 Task: Add an event with the title Second Product Enhancement Brainstorming and Innovation Workshop, date '2023/10/23', time 8:30 AM to 10:30 AMand add a description: Throughout the workshop, participants will engage in a series of activities, exercises, and discussions aimed at developing and refining their communication skills. These activities will be designed to be interactive, allowing participants to practice new techniques, receive feedback, and collaborate with their team members., put the event into Orange category . Add location for the event as: 321 Cairo Citadel, Cairo, Egypt, logged in from the account softage.10@softage.netand send the event invitation to softage.1@softage.net and softage.2@softage.net. Set a reminder for the event 1 hour before
Action: Mouse moved to (101, 133)
Screenshot: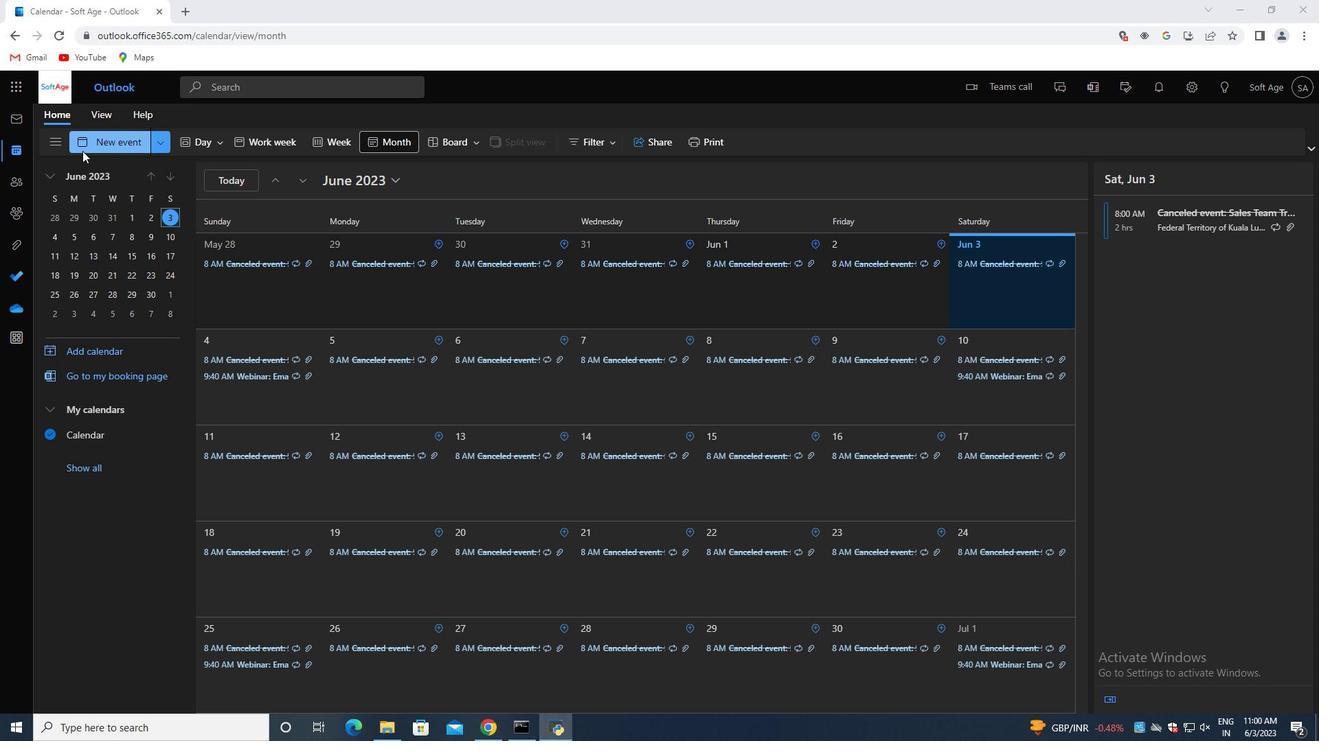 
Action: Mouse pressed left at (101, 133)
Screenshot: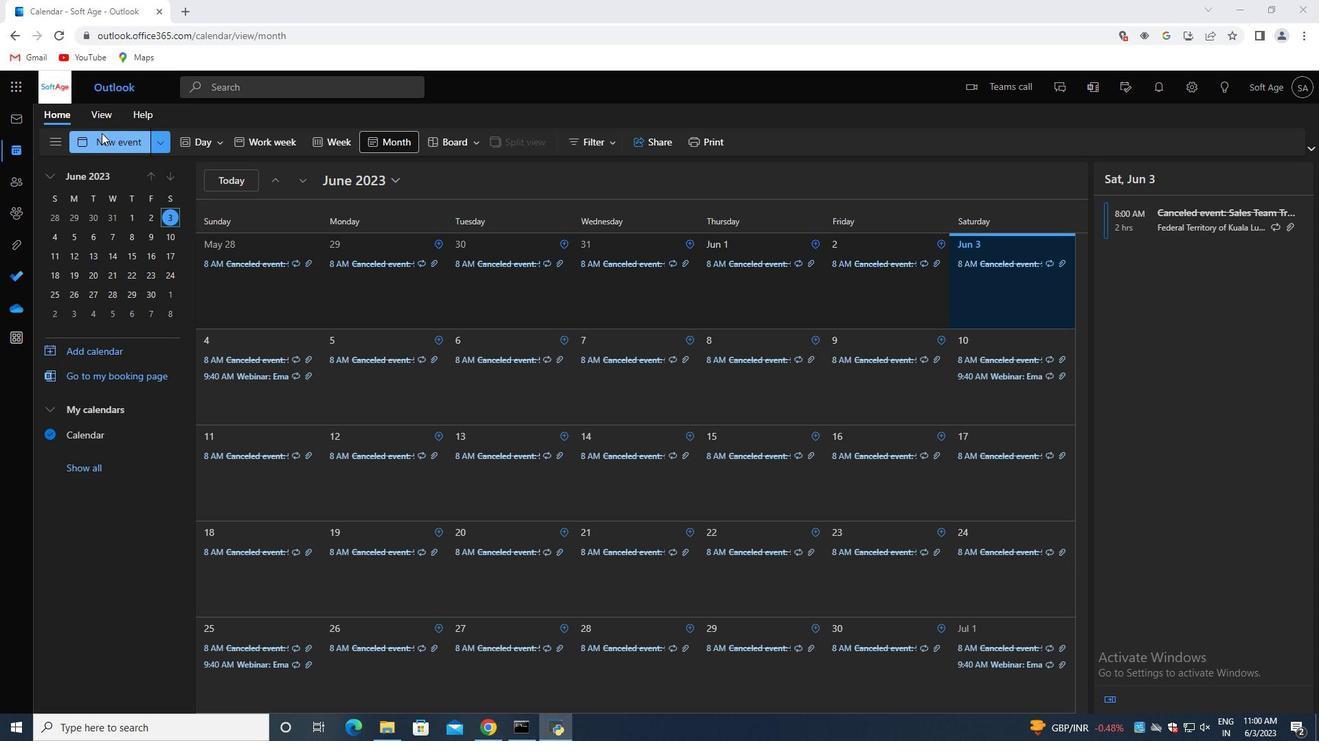 
Action: Mouse moved to (374, 228)
Screenshot: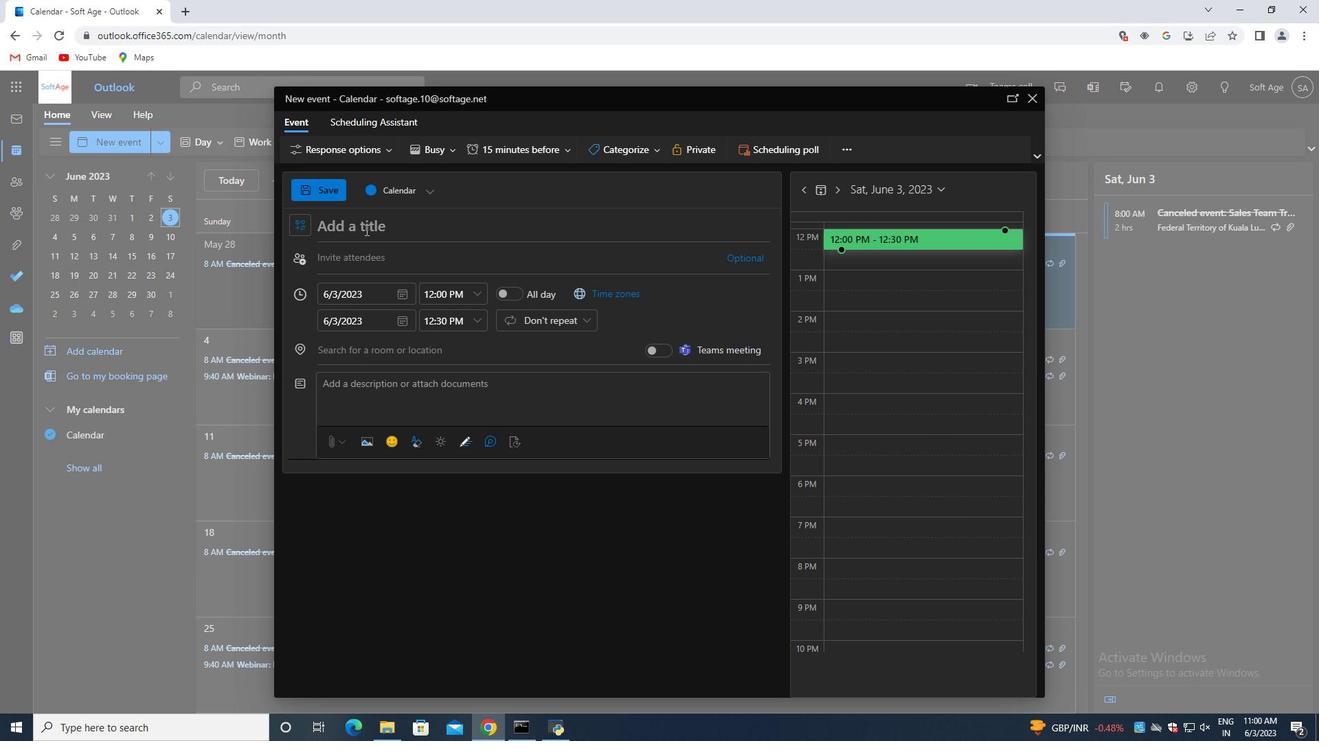 
Action: Mouse pressed left at (374, 228)
Screenshot: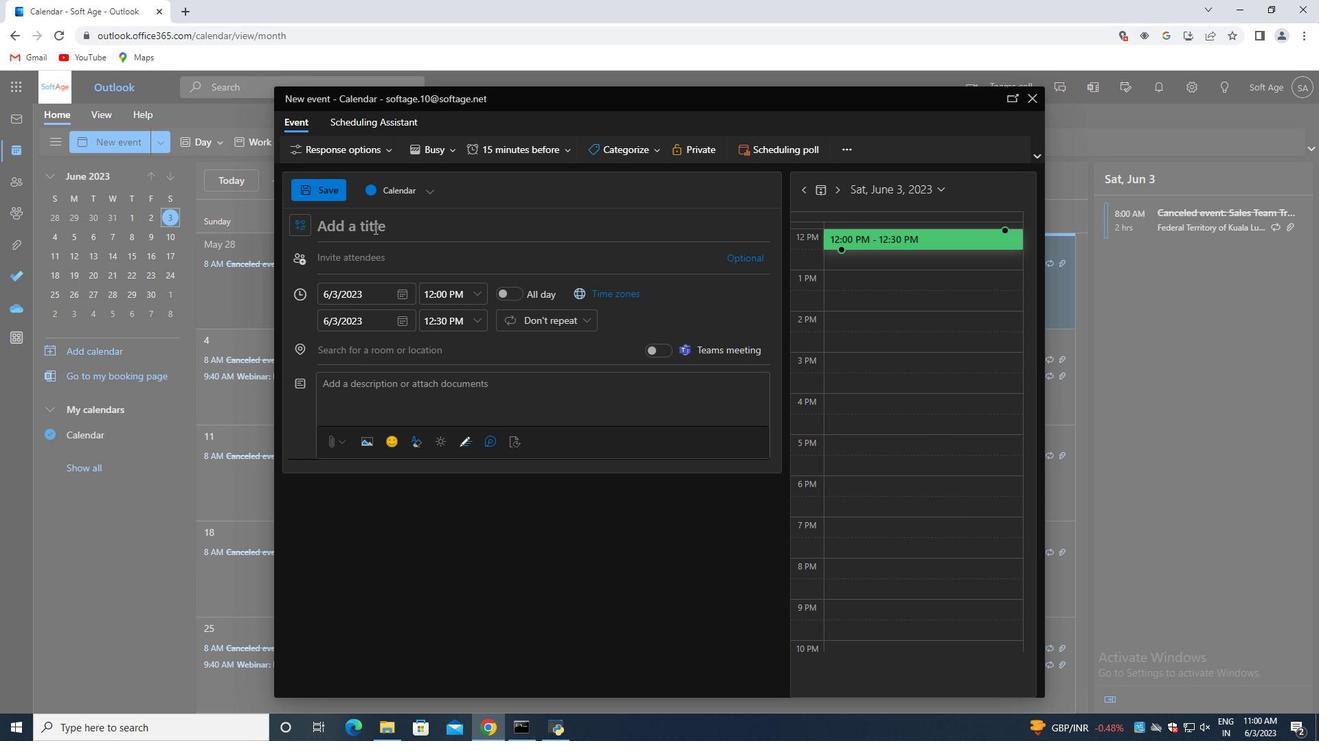 
Action: Key pressed <Key.shift>Second<Key.space><Key.shift>Product<Key.space><Key.shift>Enhancement<Key.space><Key.shift>Brainstor,<Key.backspace>ming<Key.space>and<Key.space><Key.shift>Innovation<Key.space><Key.shift>Workshop
Screenshot: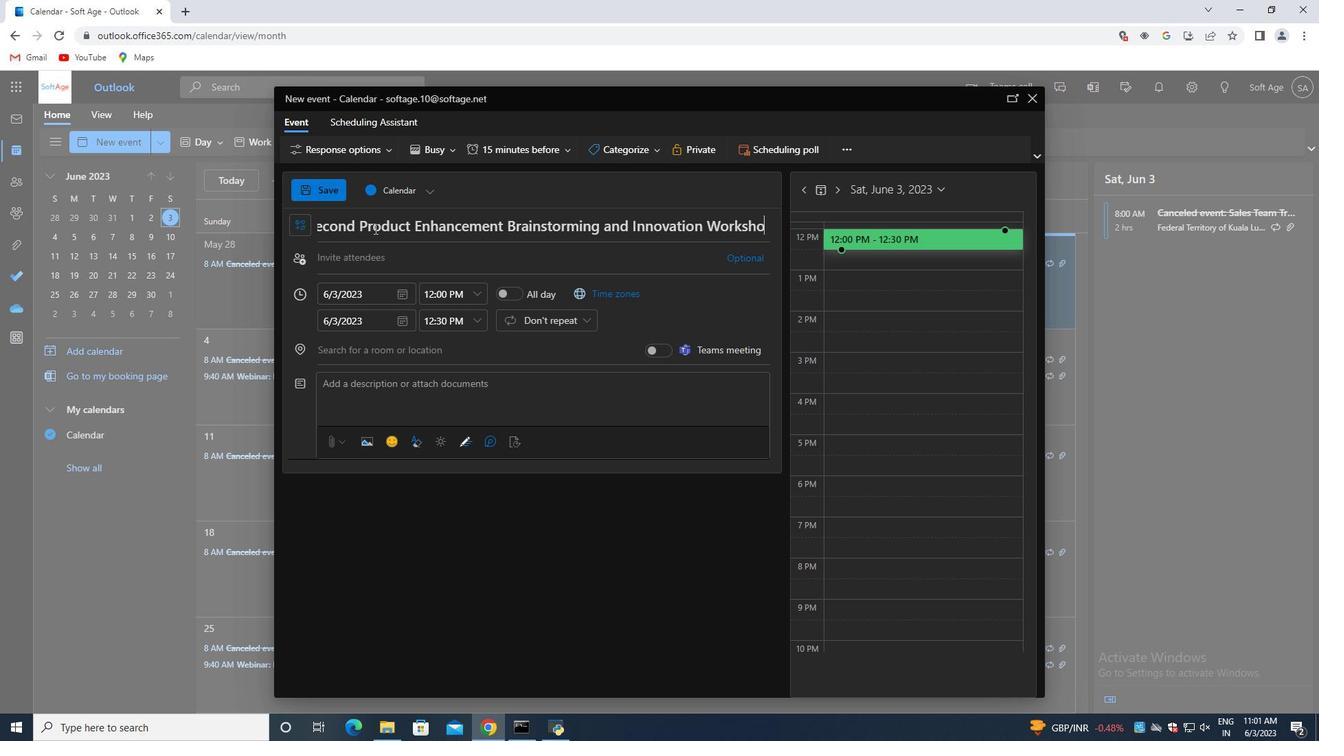 
Action: Mouse moved to (400, 295)
Screenshot: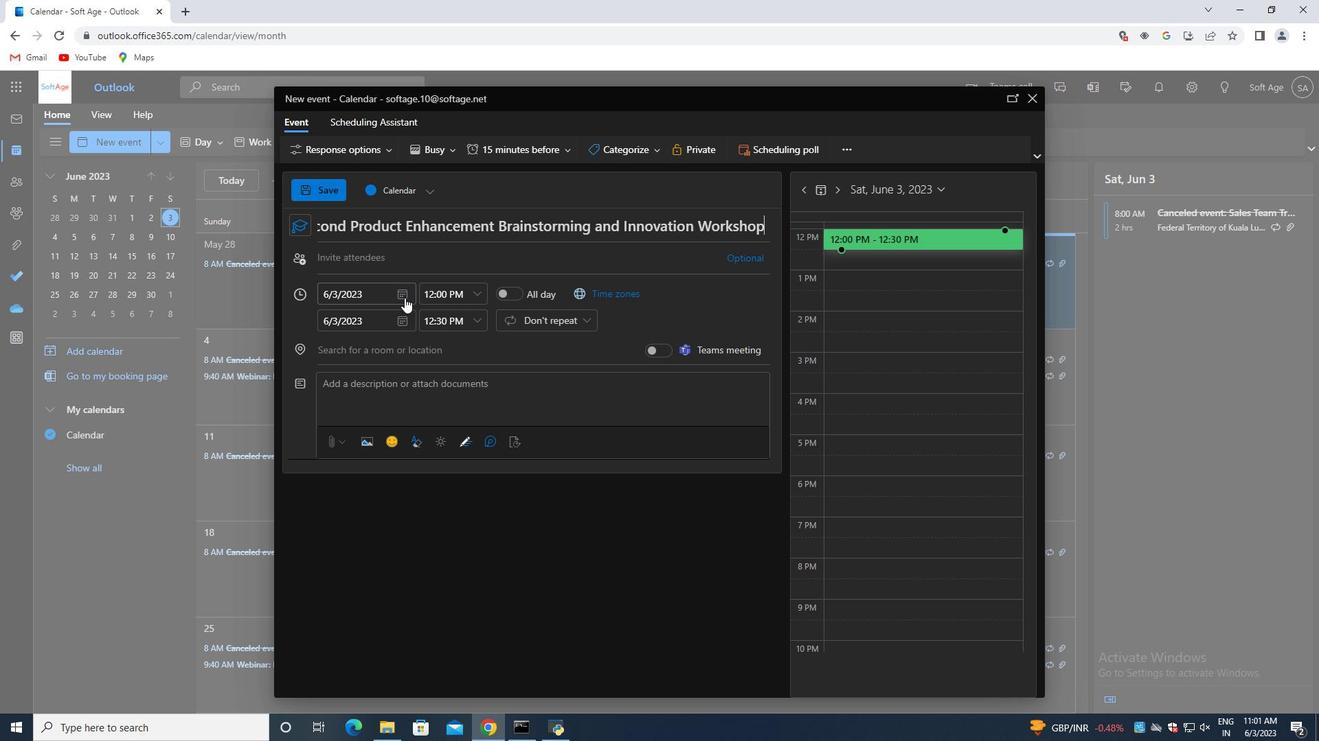 
Action: Mouse pressed left at (400, 295)
Screenshot: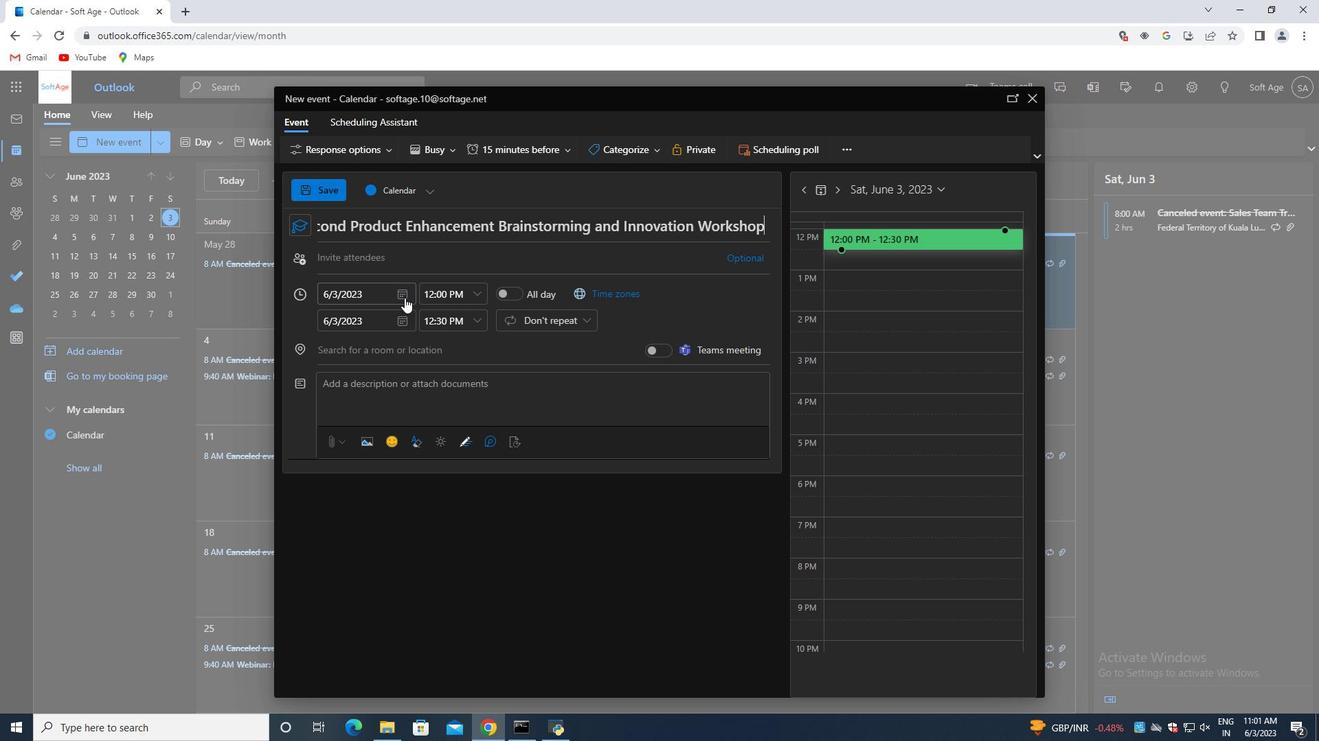 
Action: Mouse moved to (452, 320)
Screenshot: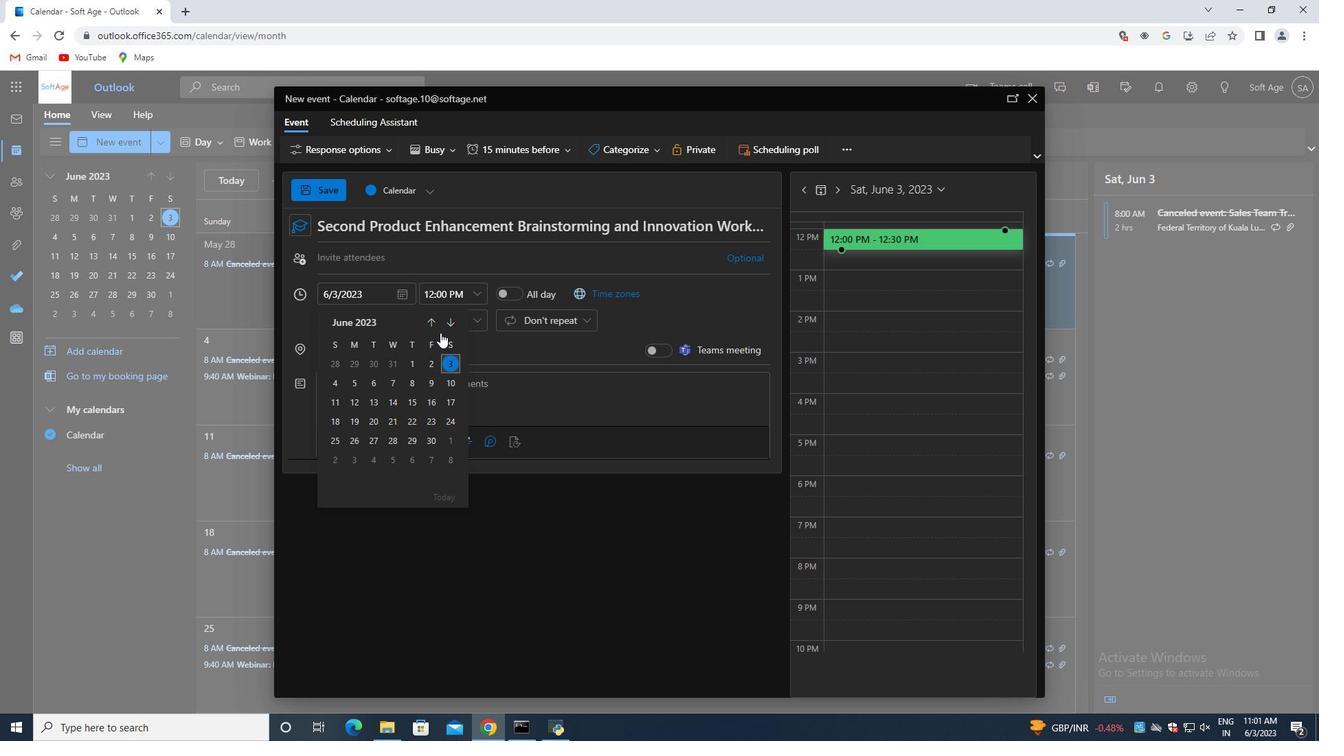 
Action: Mouse pressed left at (452, 320)
Screenshot: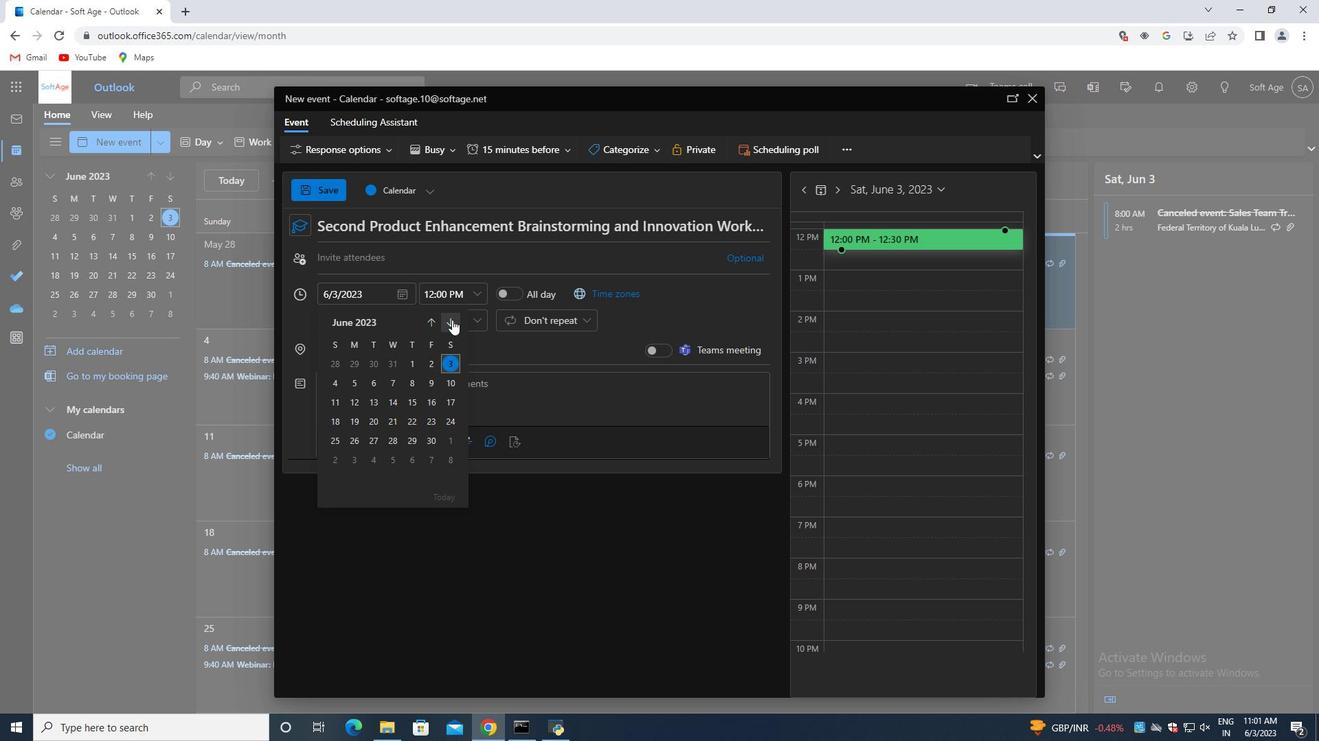 
Action: Mouse pressed left at (452, 320)
Screenshot: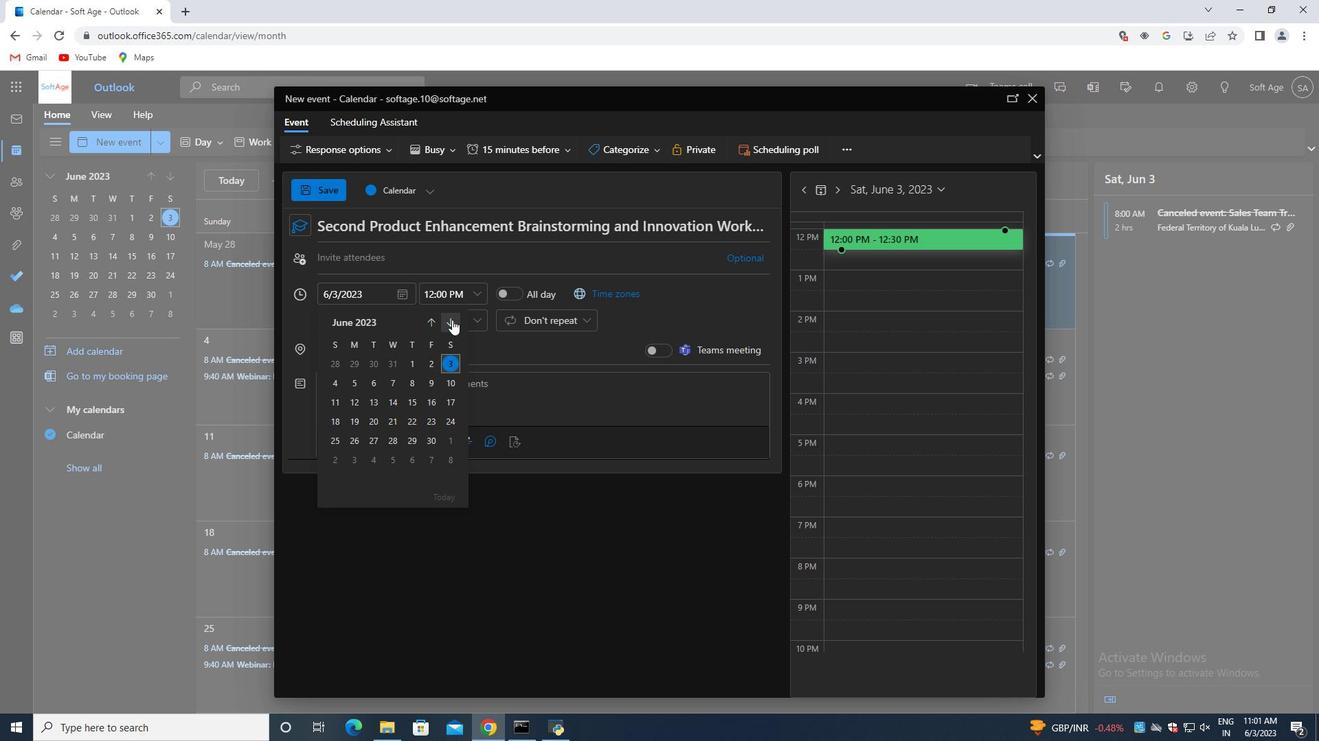 
Action: Mouse pressed left at (452, 320)
Screenshot: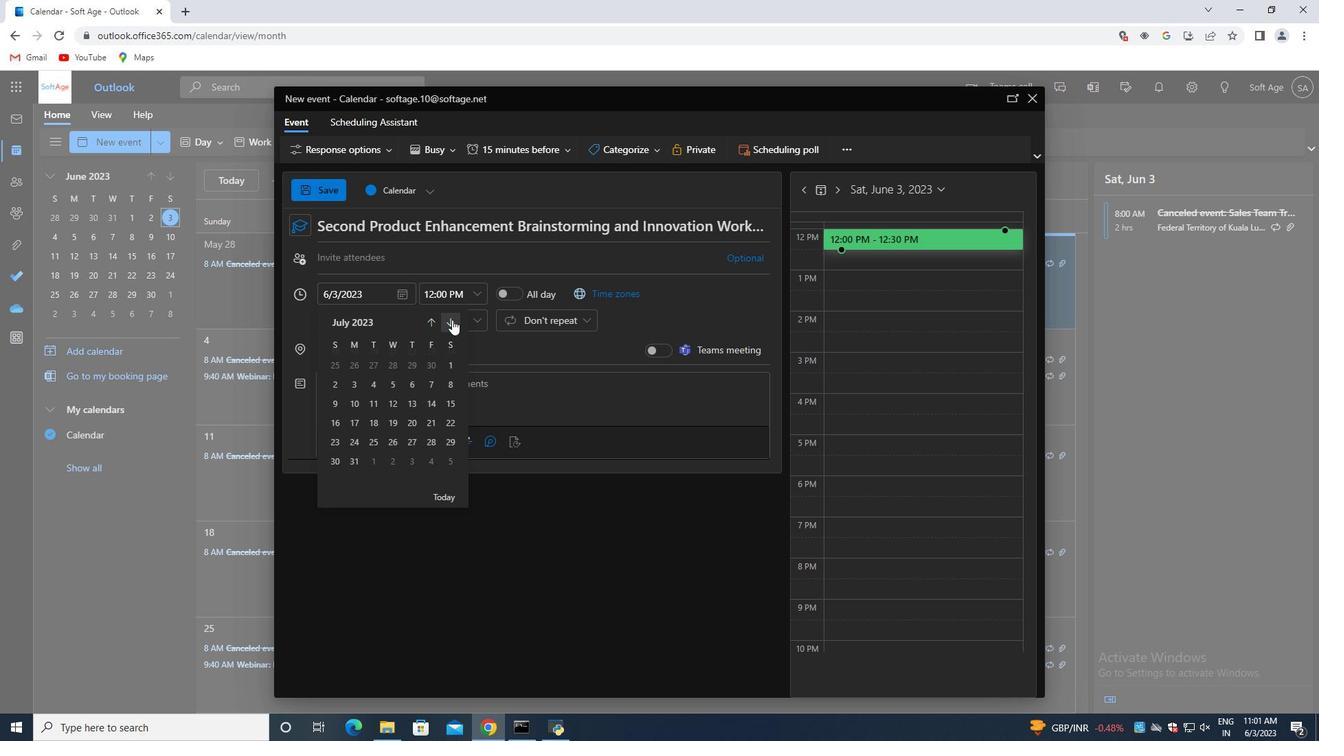 
Action: Mouse pressed left at (452, 320)
Screenshot: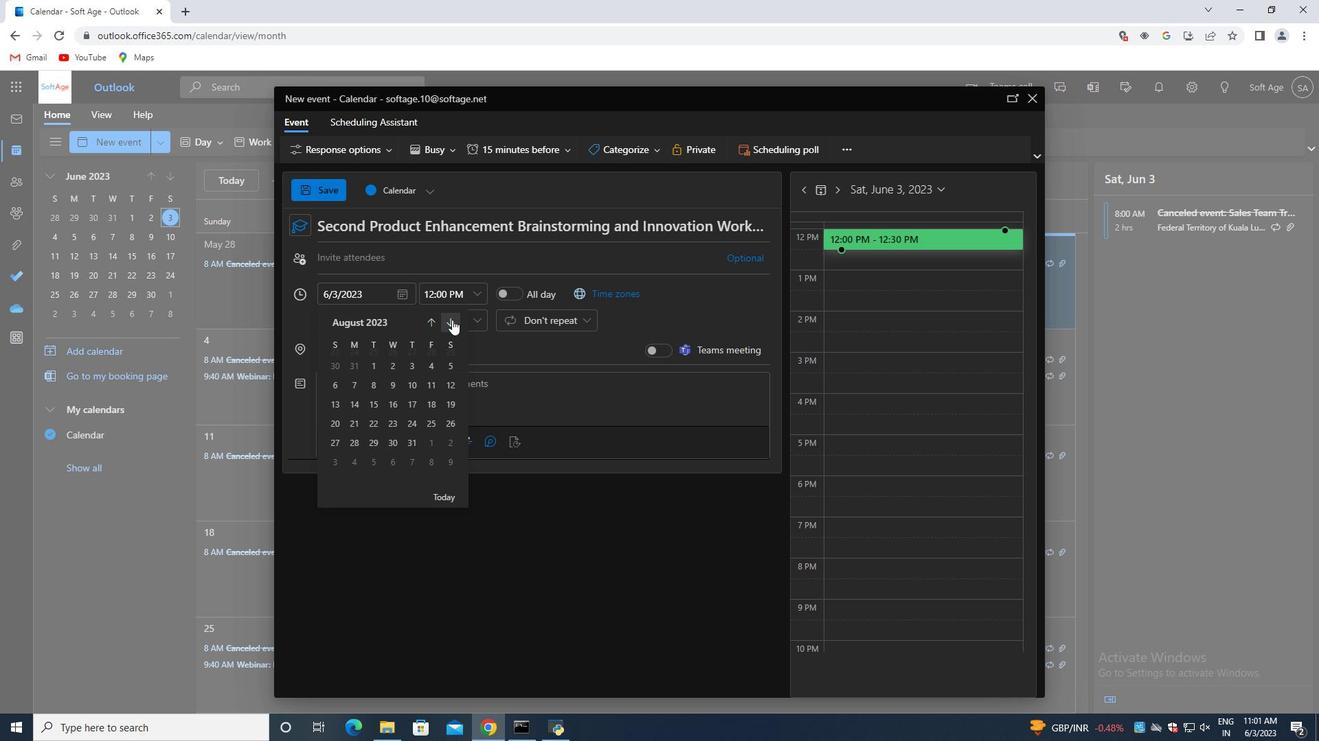 
Action: Mouse pressed left at (452, 320)
Screenshot: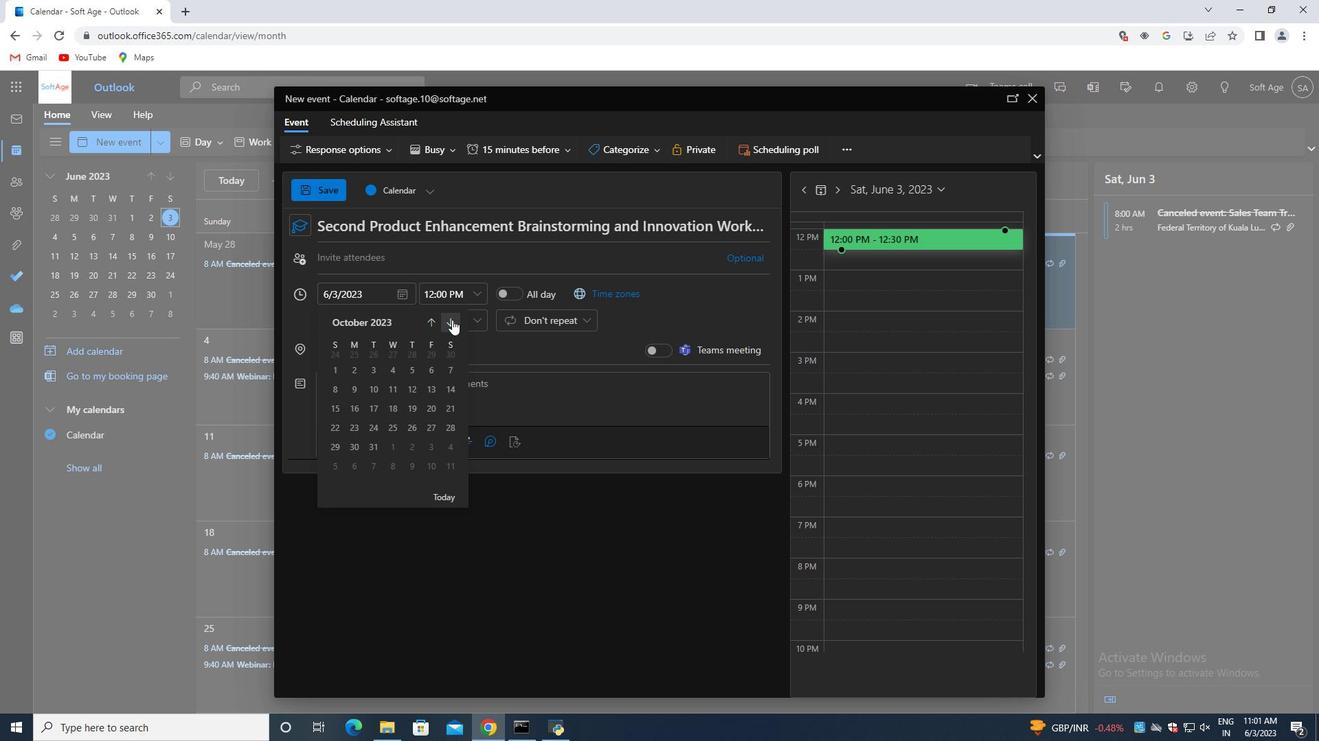 
Action: Mouse moved to (435, 318)
Screenshot: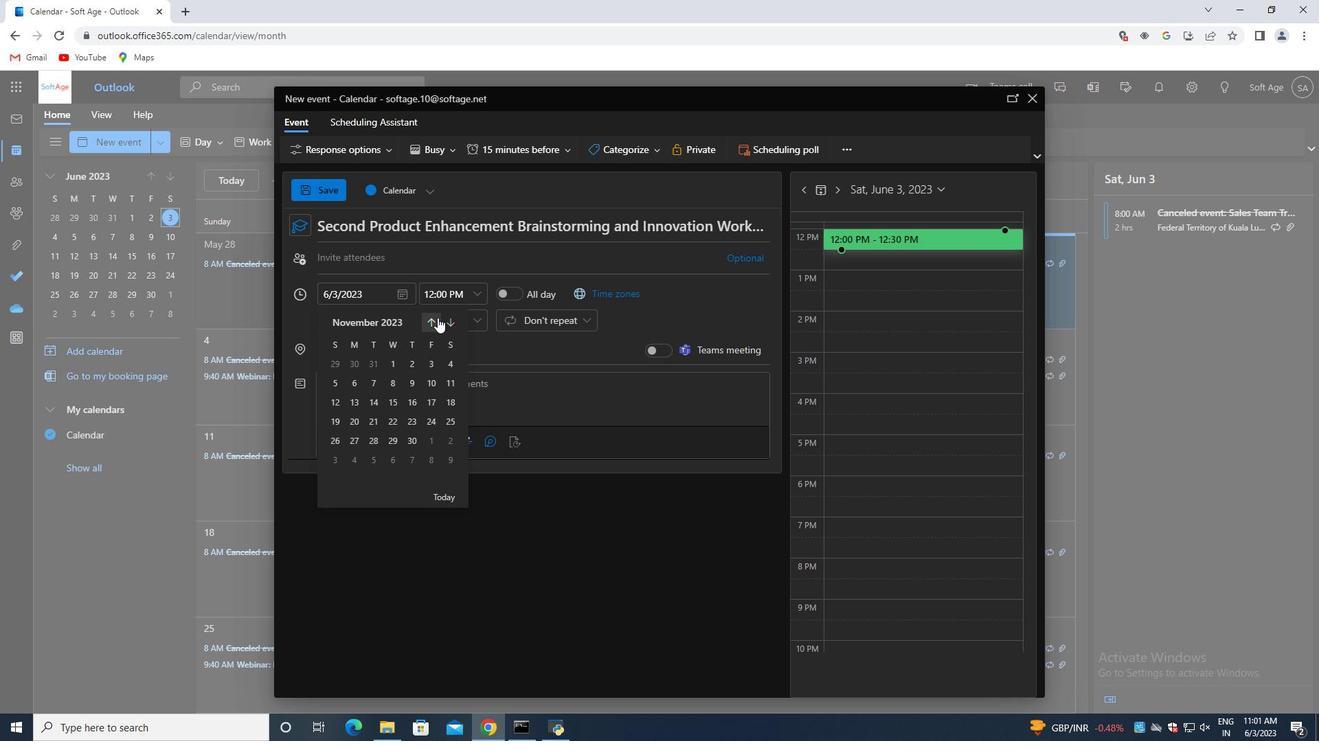 
Action: Mouse pressed left at (435, 318)
Screenshot: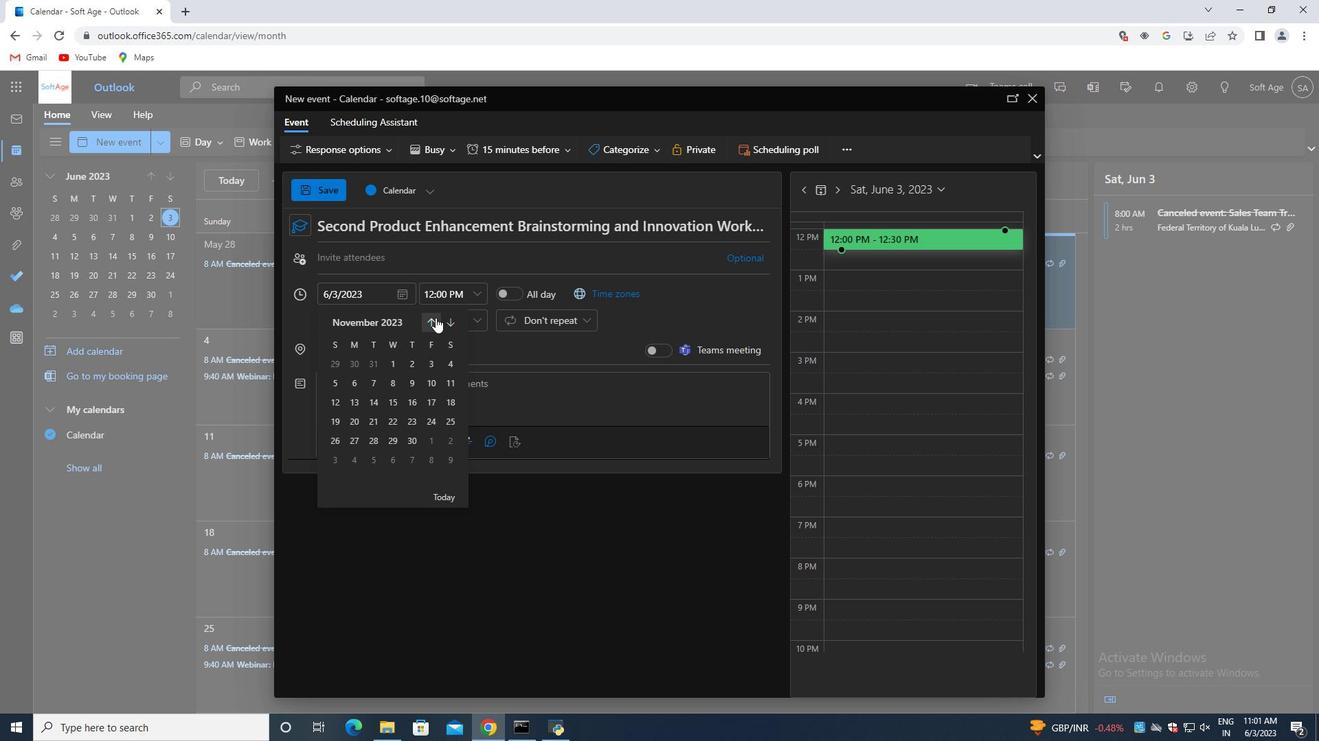 
Action: Mouse moved to (352, 421)
Screenshot: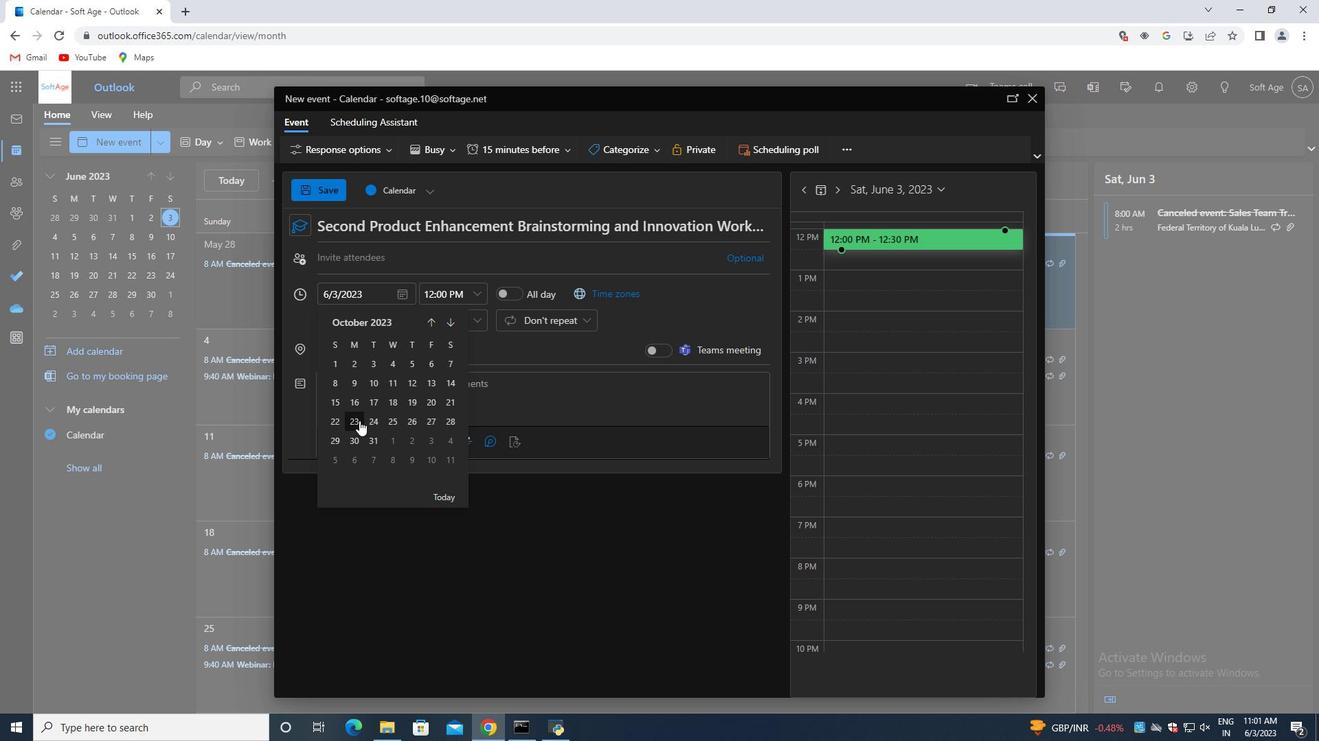 
Action: Mouse pressed left at (352, 421)
Screenshot: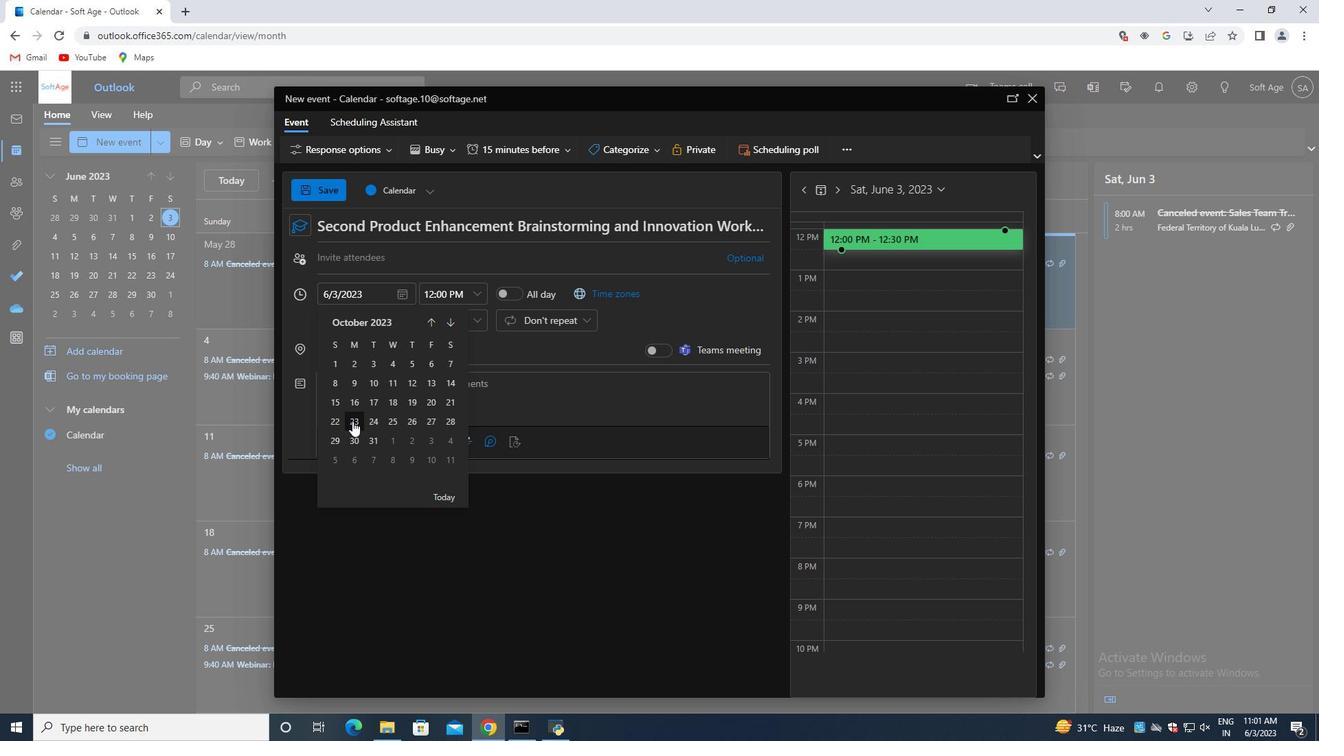 
Action: Mouse moved to (475, 293)
Screenshot: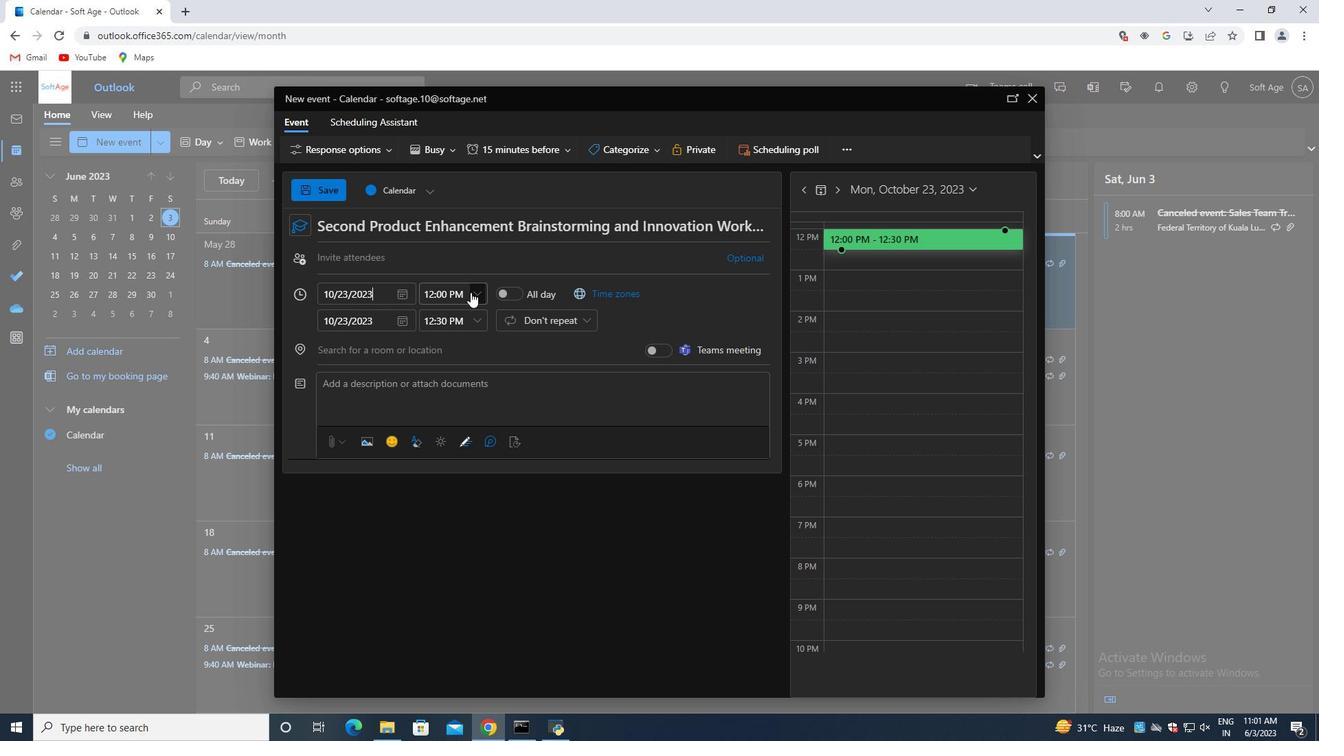 
Action: Mouse pressed left at (475, 293)
Screenshot: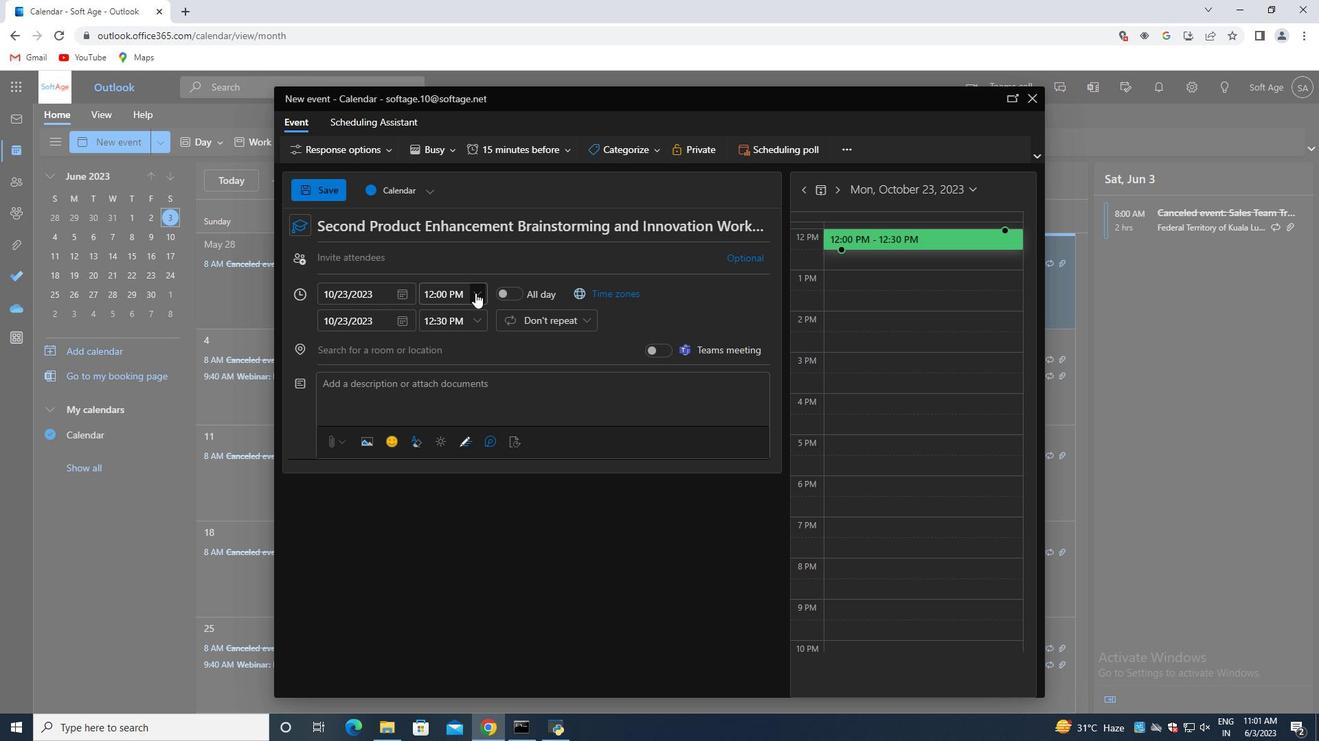 
Action: Mouse moved to (452, 335)
Screenshot: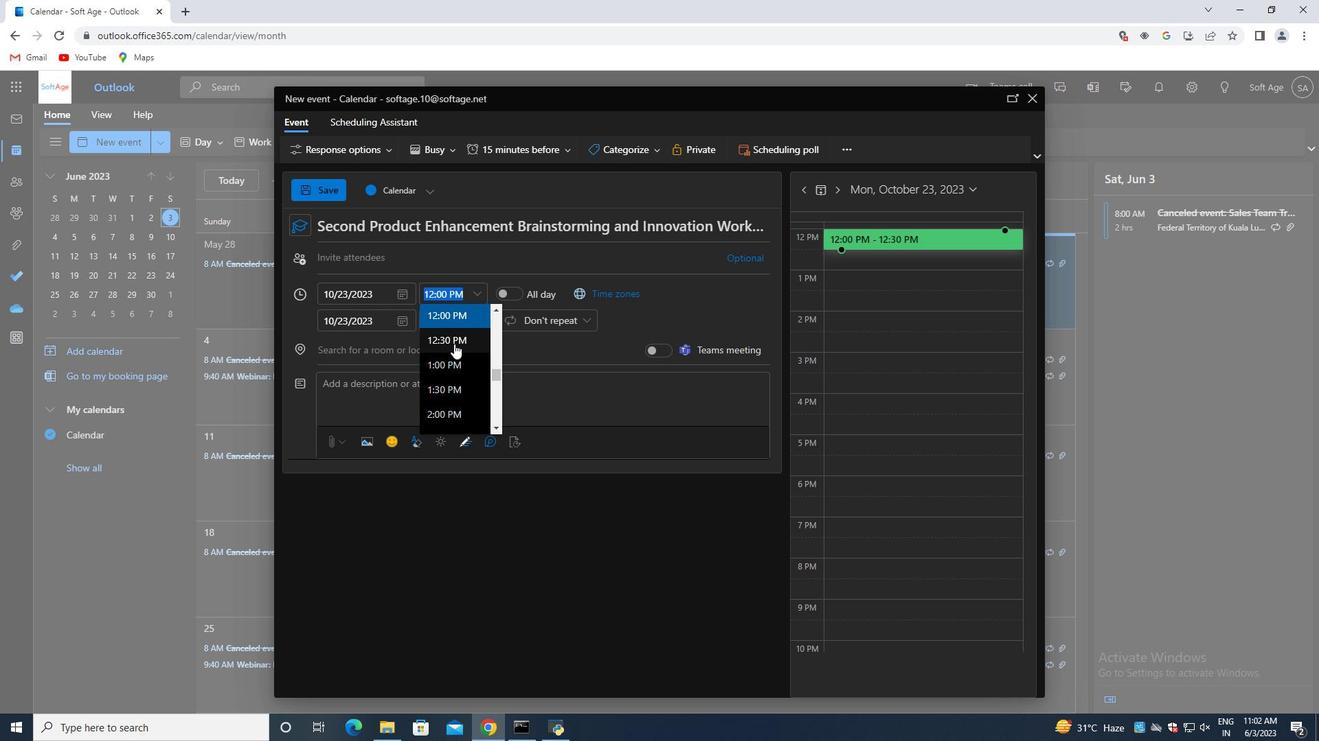 
Action: Mouse scrolled (452, 335) with delta (0, 0)
Screenshot: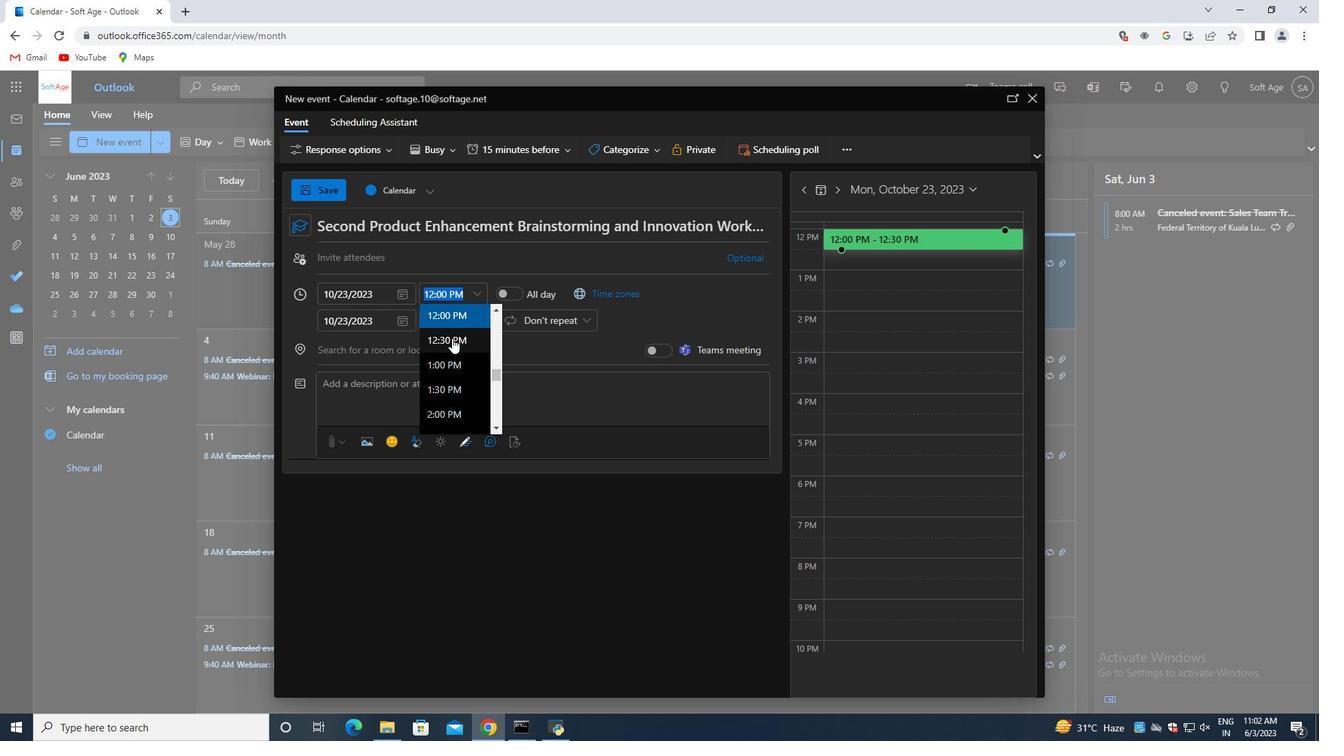 
Action: Mouse scrolled (452, 335) with delta (0, 0)
Screenshot: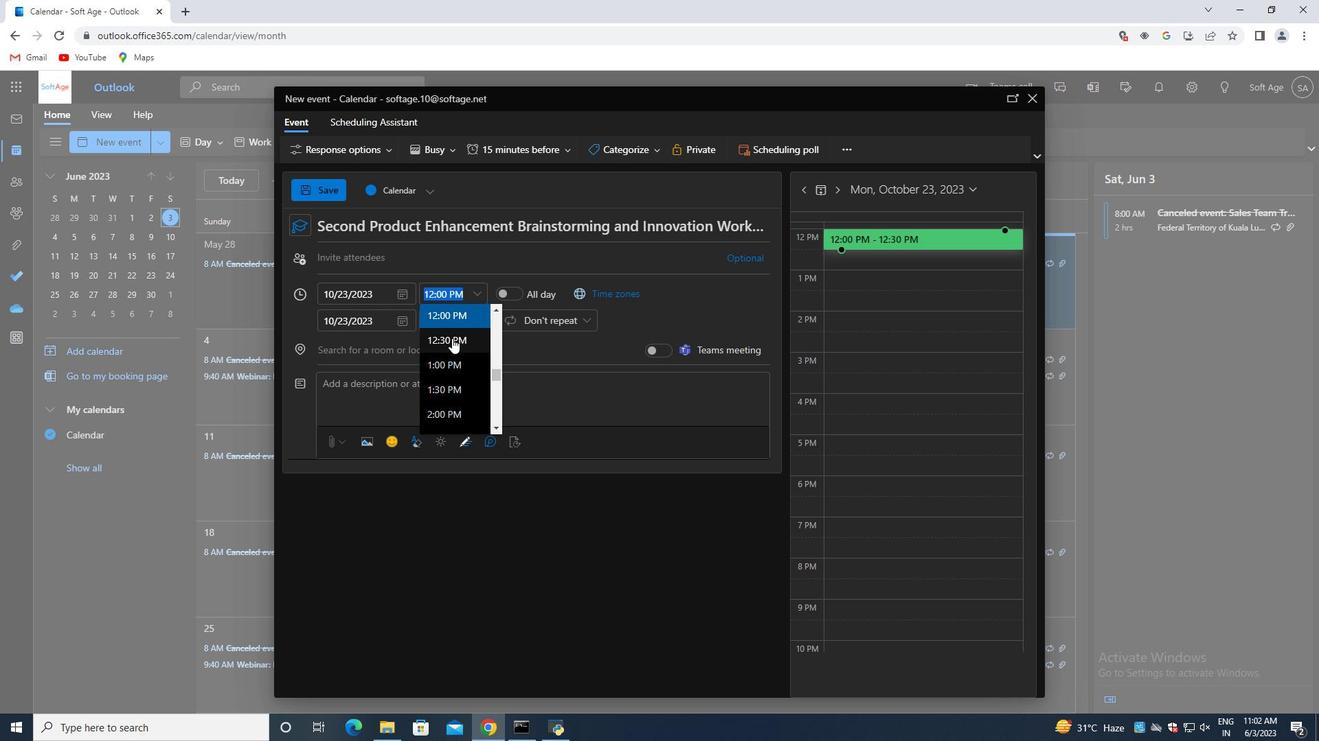 
Action: Mouse scrolled (452, 335) with delta (0, 0)
Screenshot: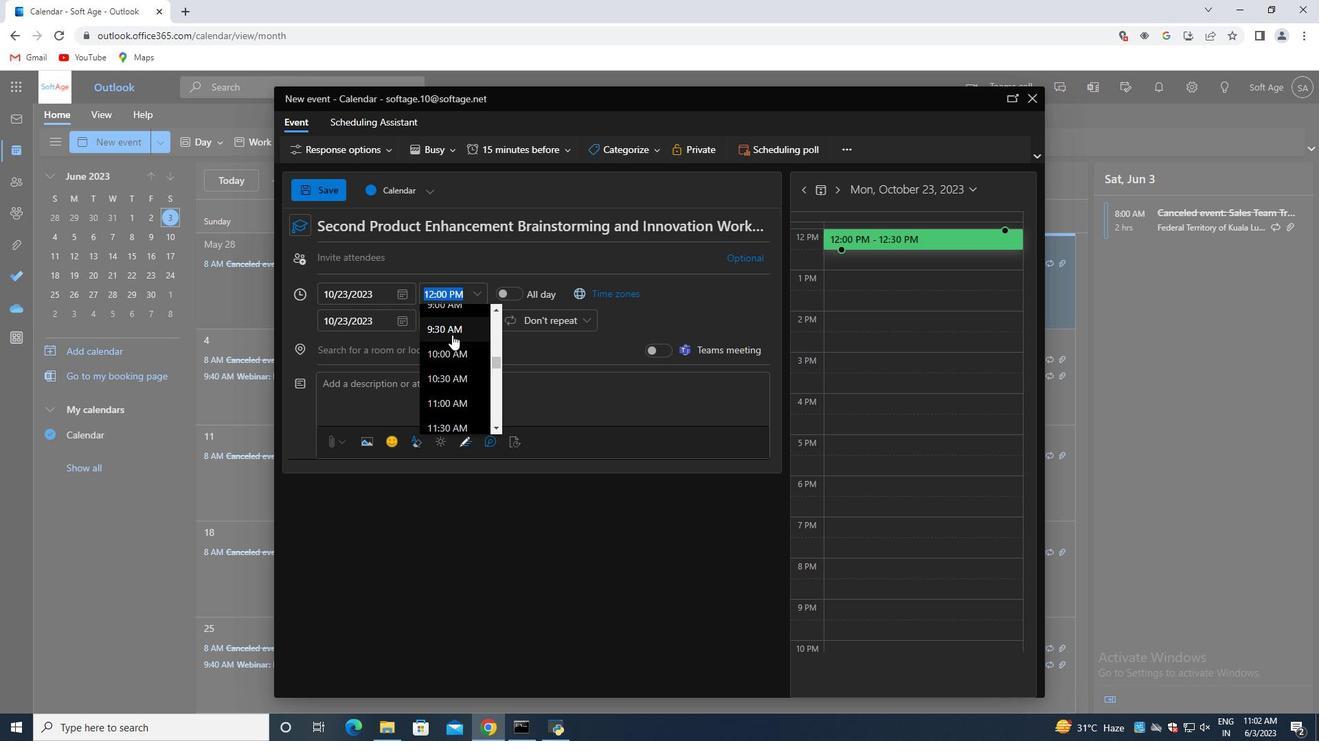 
Action: Mouse moved to (451, 347)
Screenshot: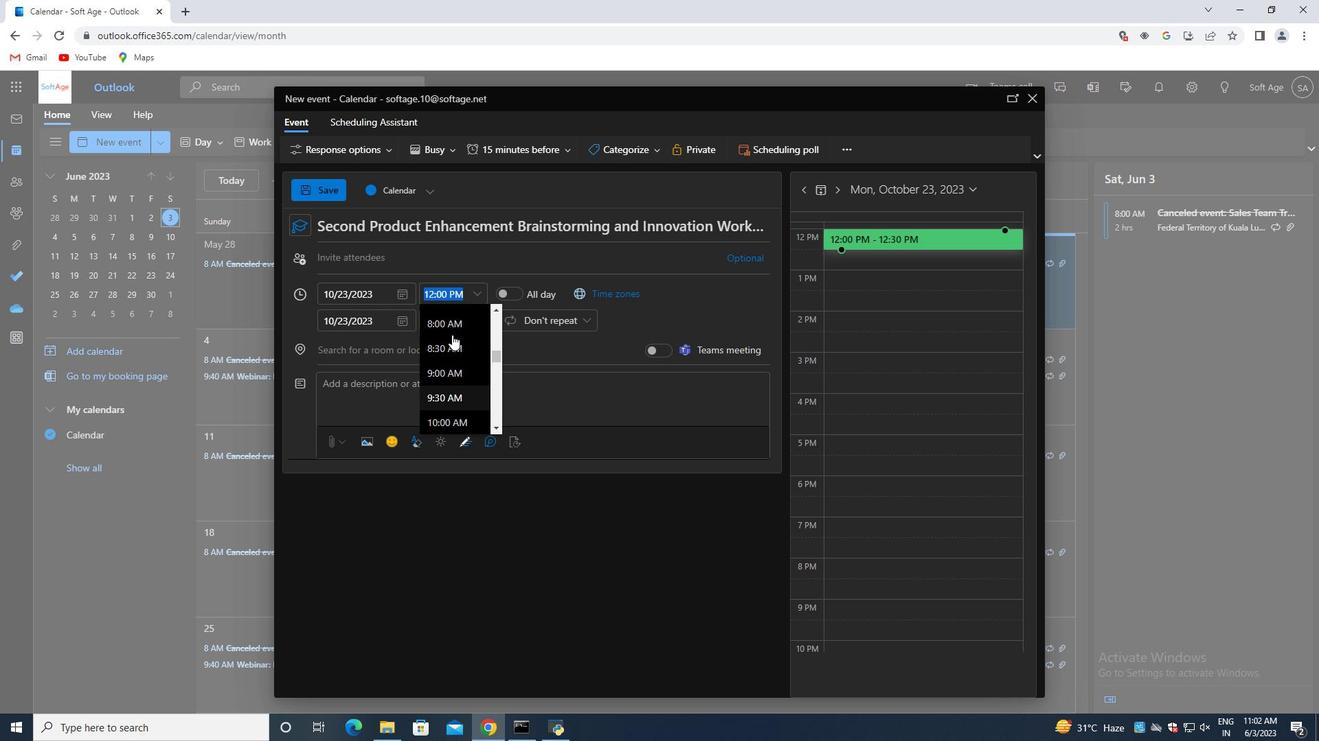 
Action: Mouse pressed left at (451, 347)
Screenshot: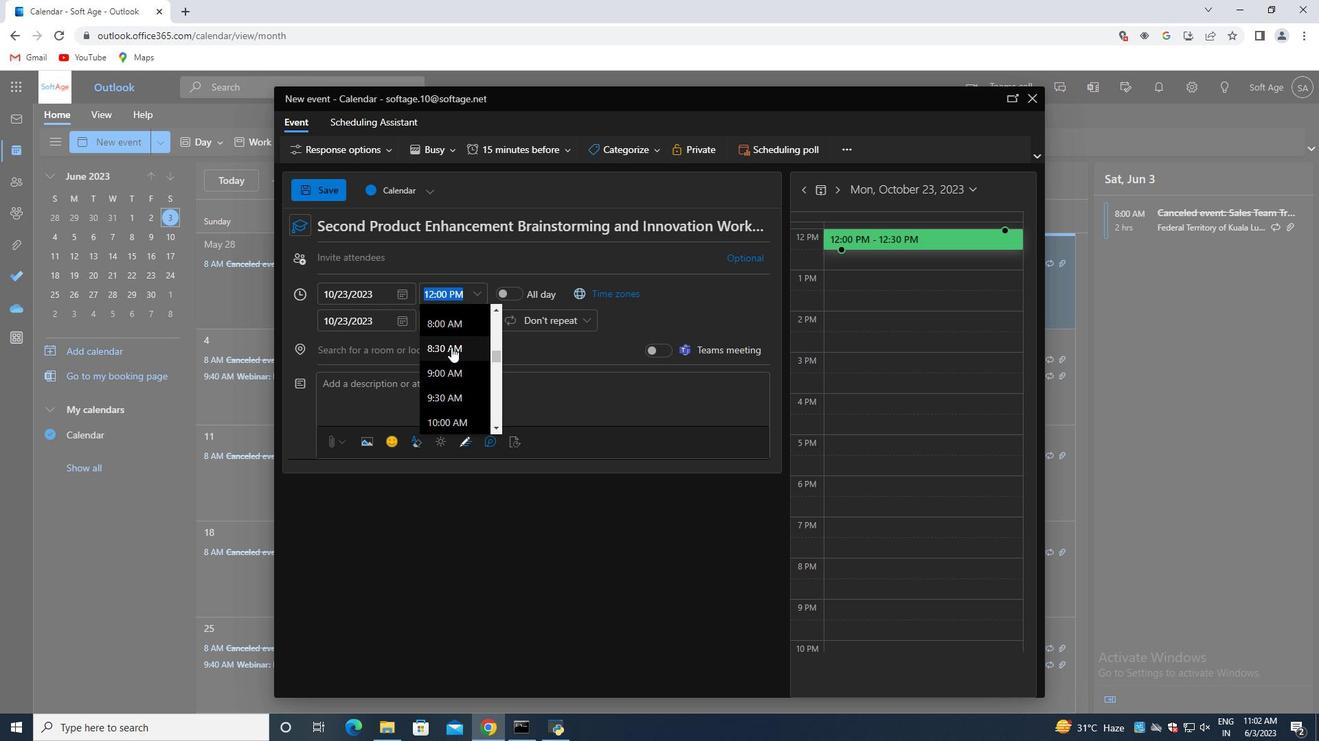 
Action: Mouse moved to (473, 322)
Screenshot: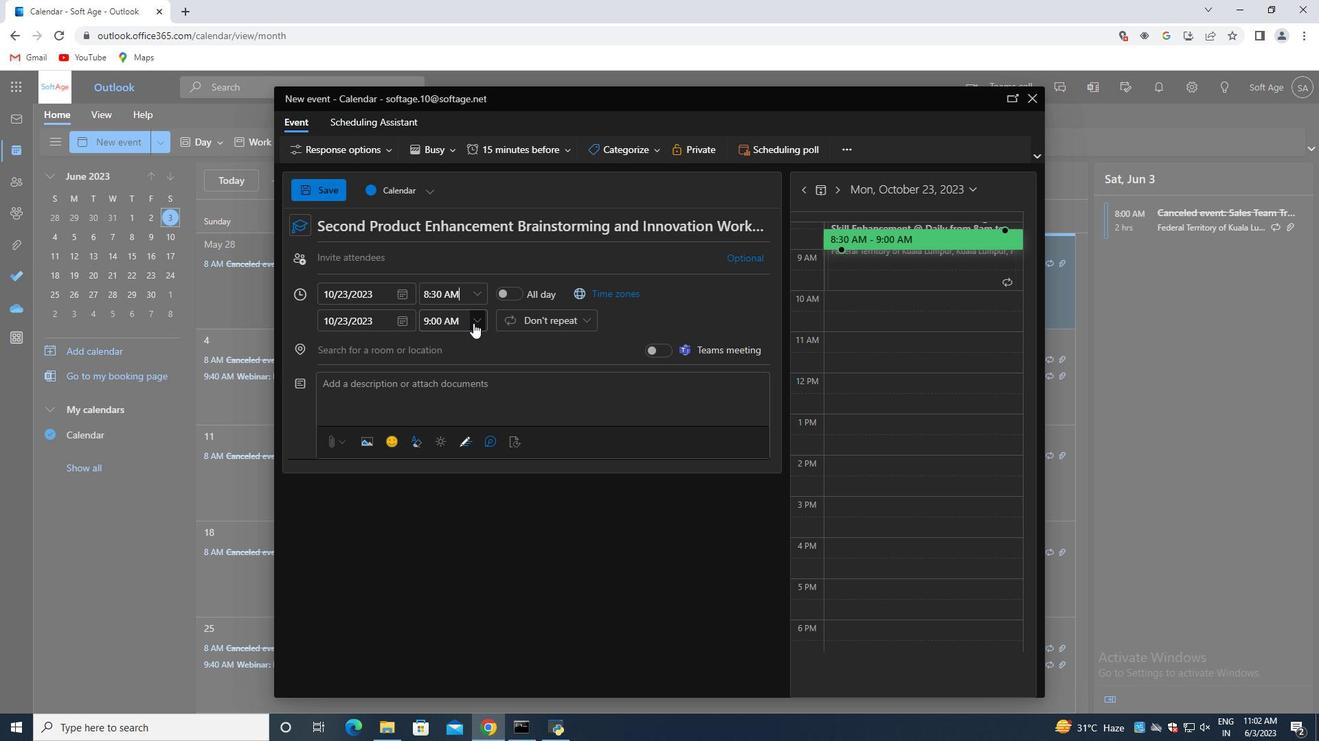 
Action: Mouse pressed left at (473, 322)
Screenshot: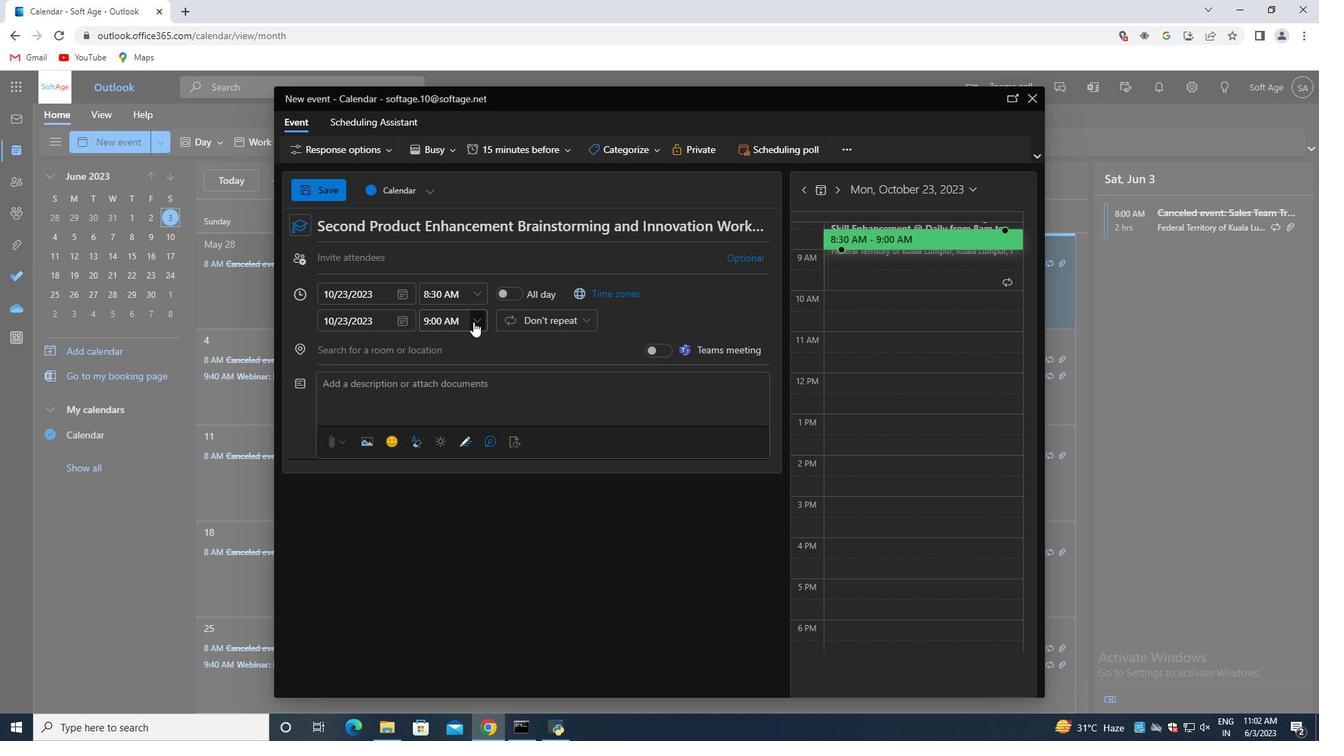 
Action: Mouse moved to (460, 419)
Screenshot: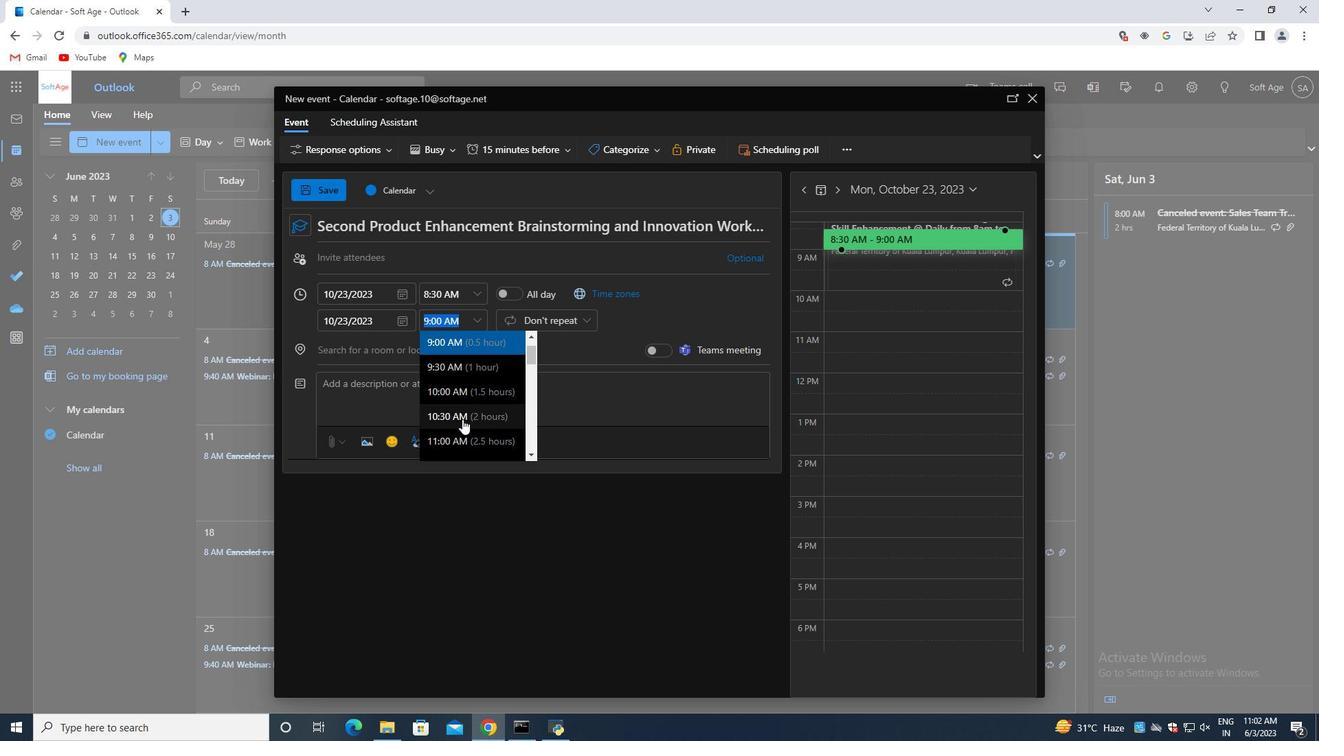 
Action: Mouse pressed left at (460, 419)
Screenshot: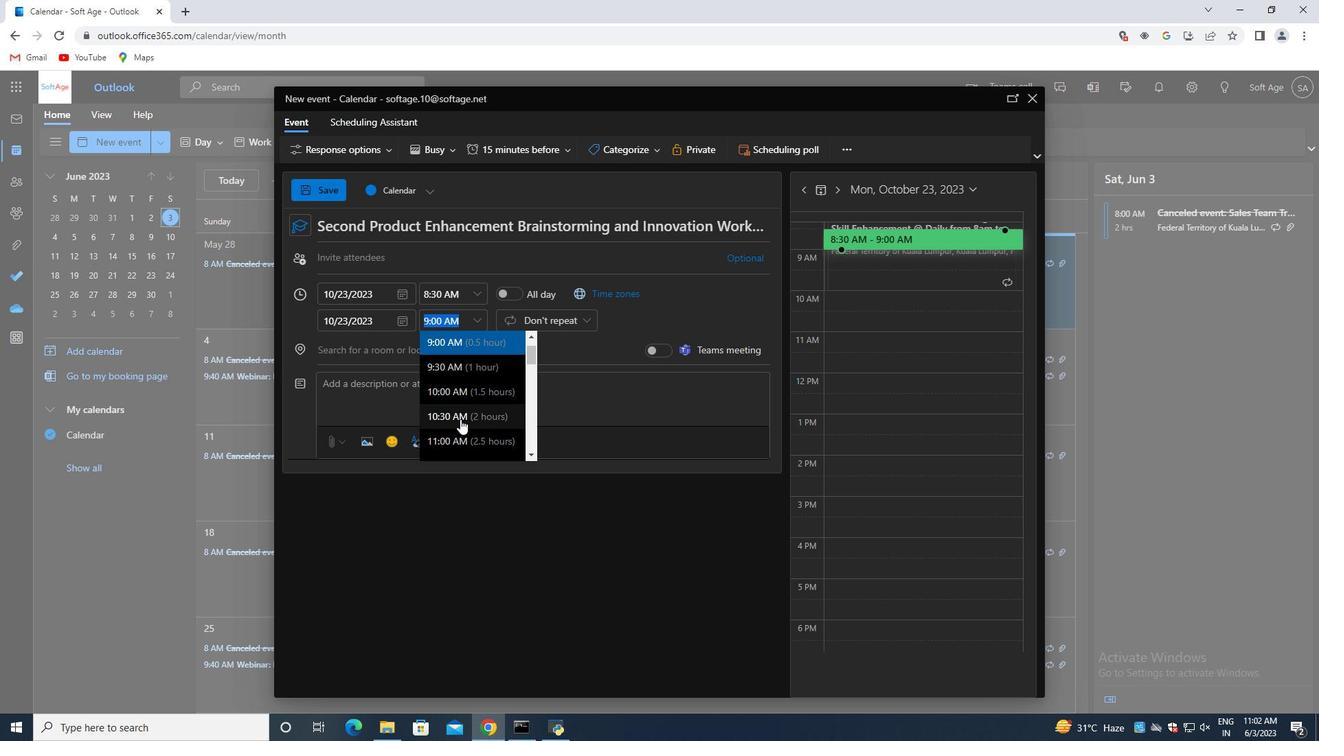 
Action: Mouse moved to (477, 389)
Screenshot: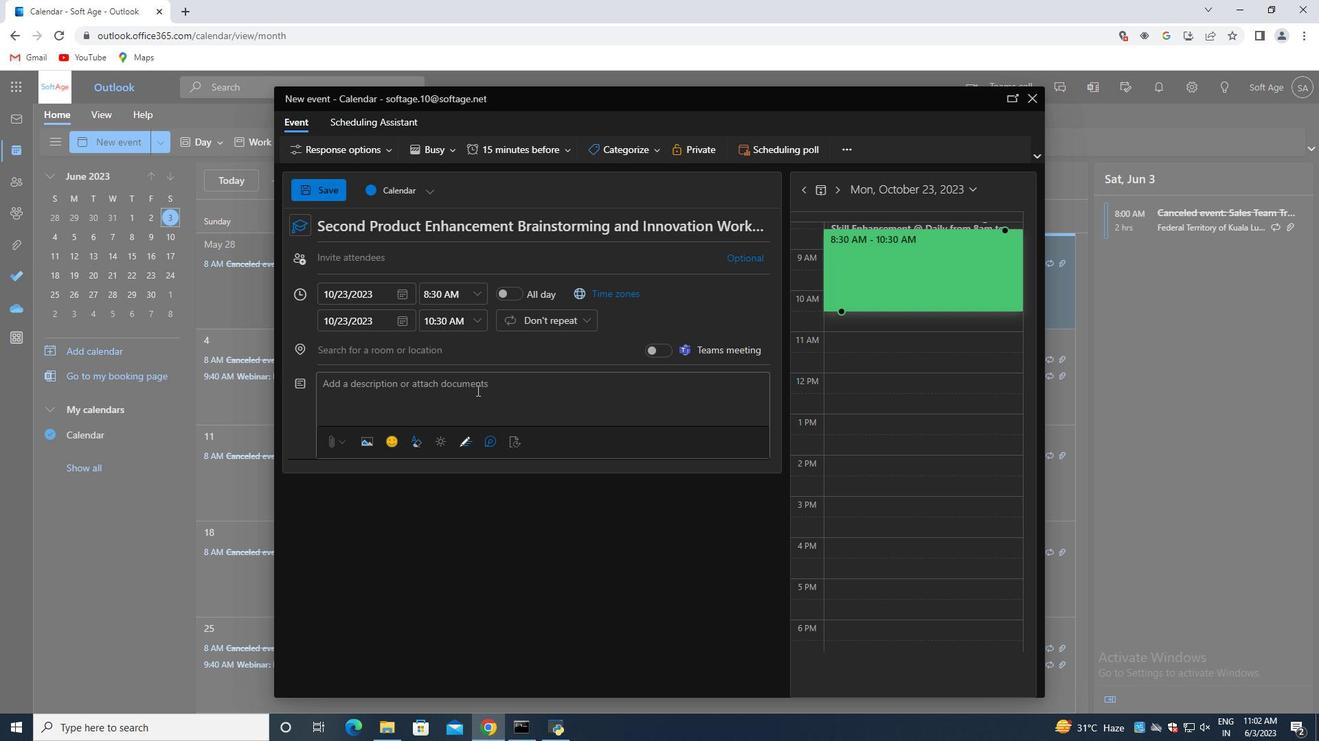 
Action: Mouse pressed left at (477, 389)
Screenshot: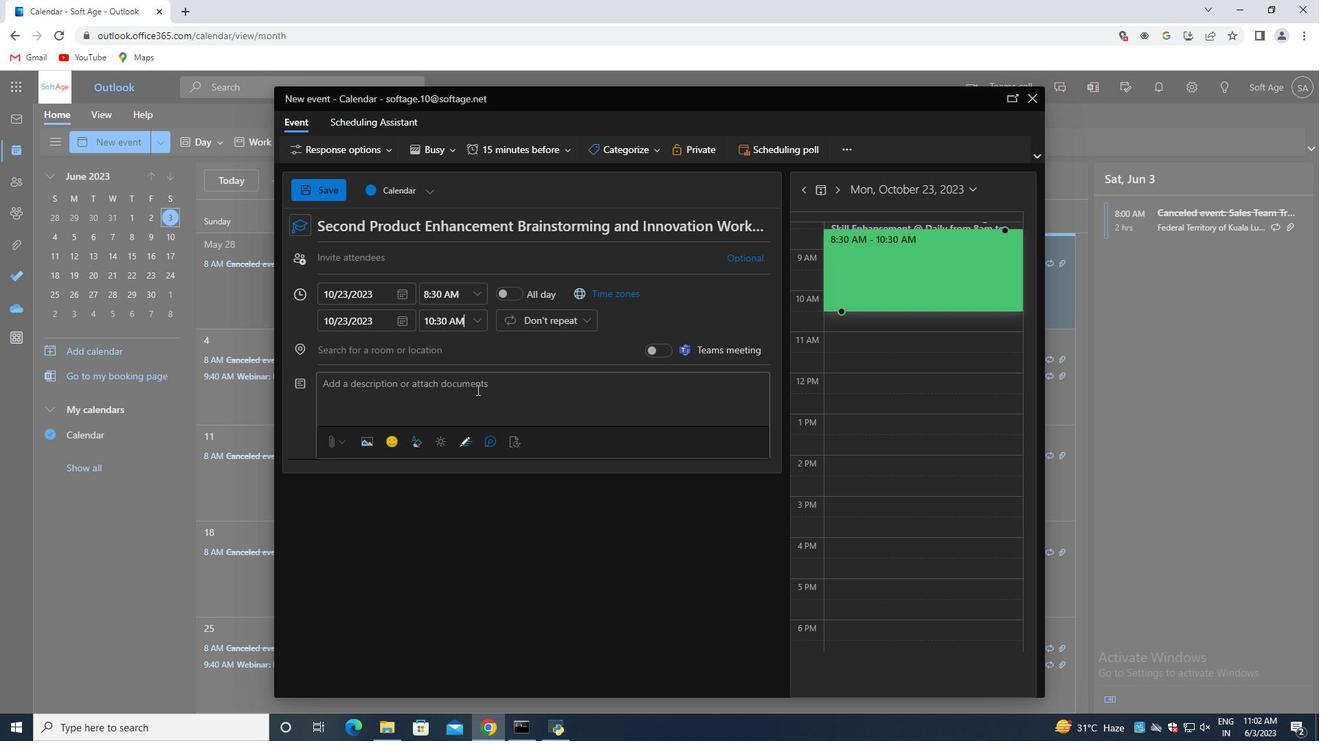 
Action: Key pressed <Key.backspace><Key.shift>Throughout<Key.space>the<Key.space>workshop,<Key.space>participats<Key.space><Key.backspace><Key.backspace><Key.backspace>nts<Key.space>will<Key.space>engage<Key.space>in<Key.space>a<Key.space>series<Key.space>of<Key.space>activites,<Key.space>exercises
Screenshot: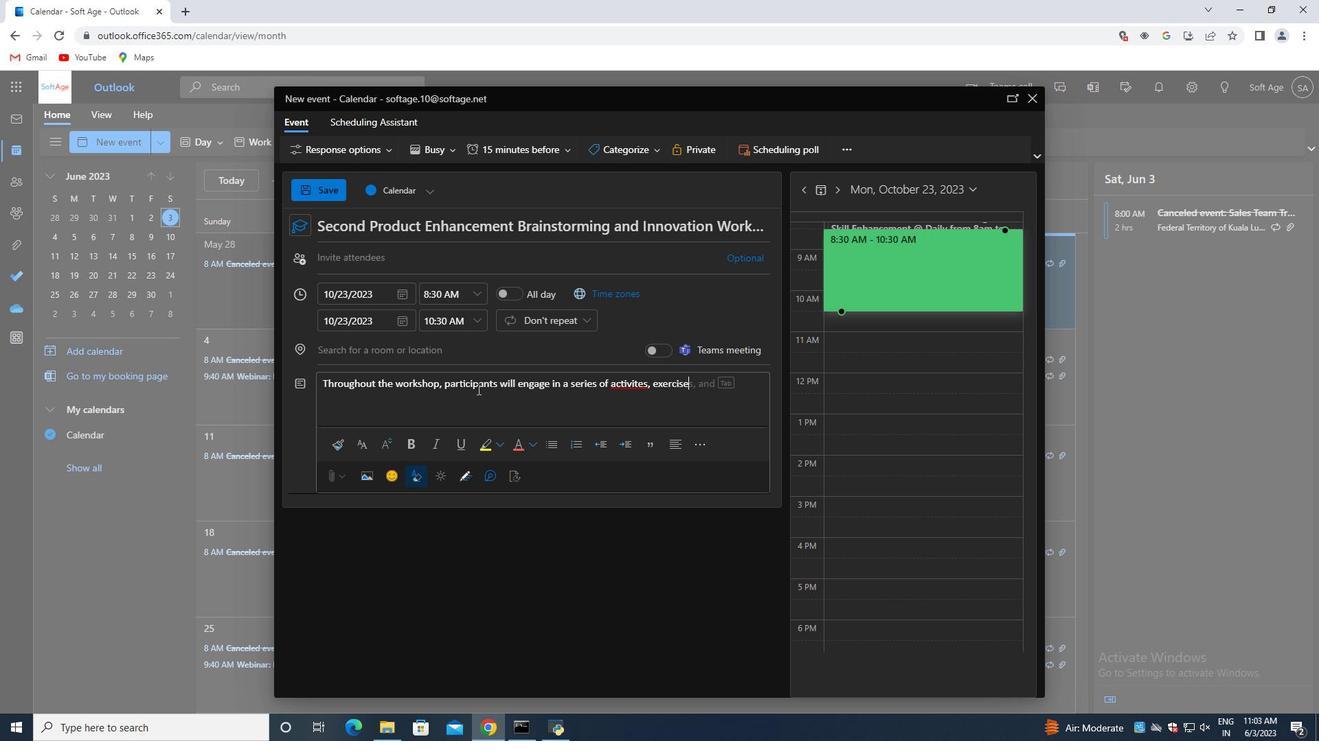 
Action: Mouse moved to (636, 384)
Screenshot: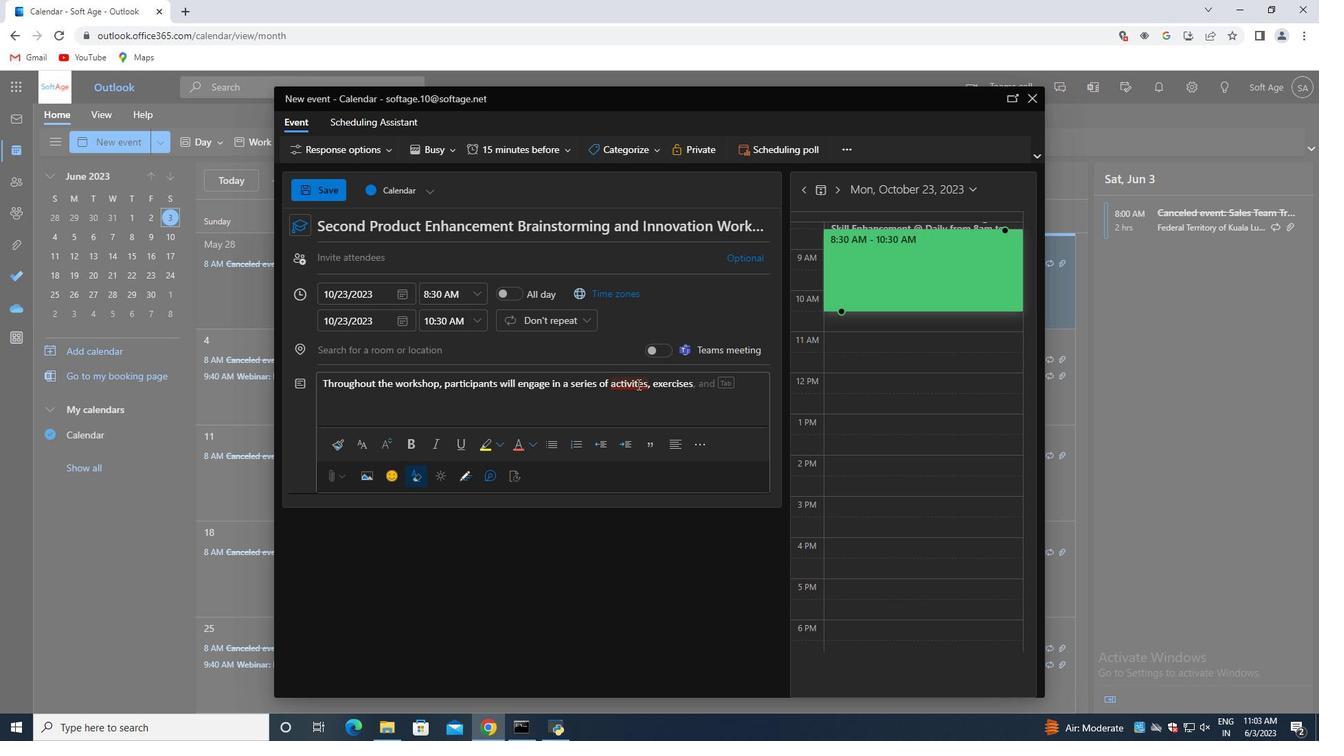 
Action: Mouse pressed left at (636, 384)
Screenshot: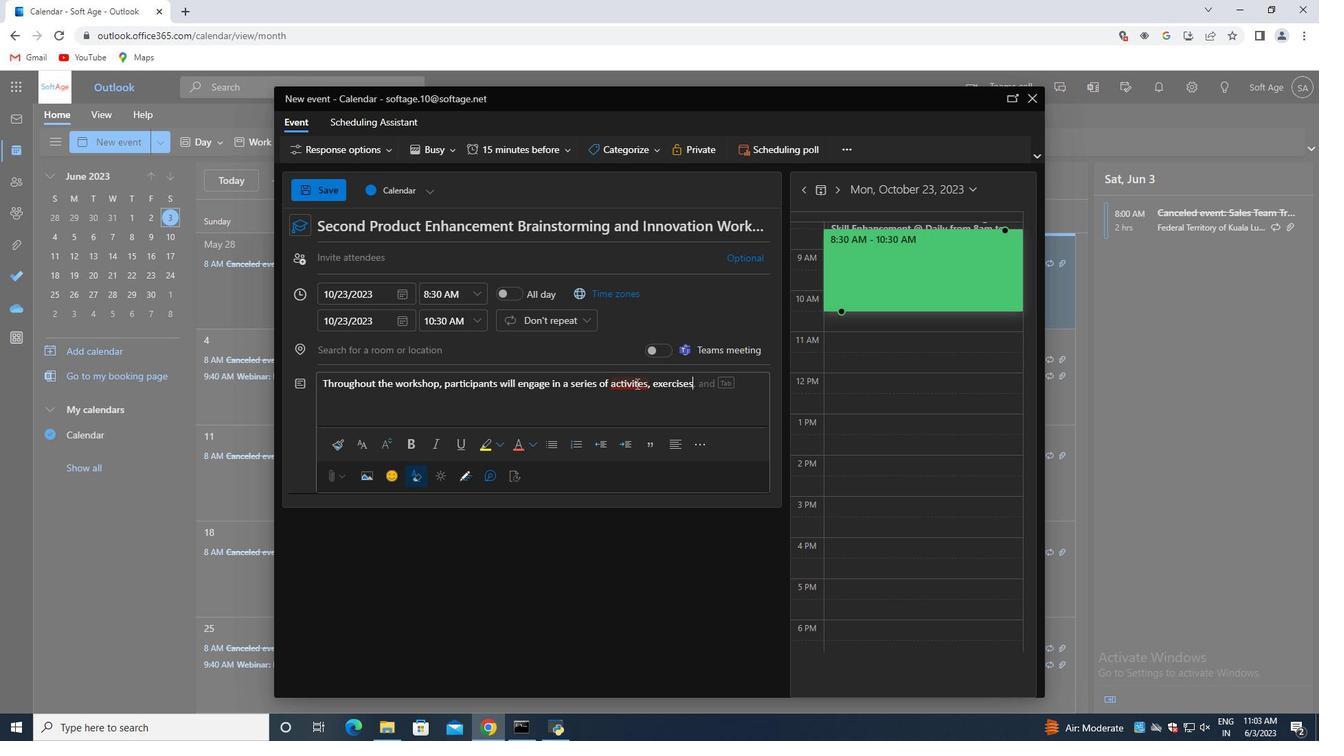 
Action: Mouse moved to (639, 400)
Screenshot: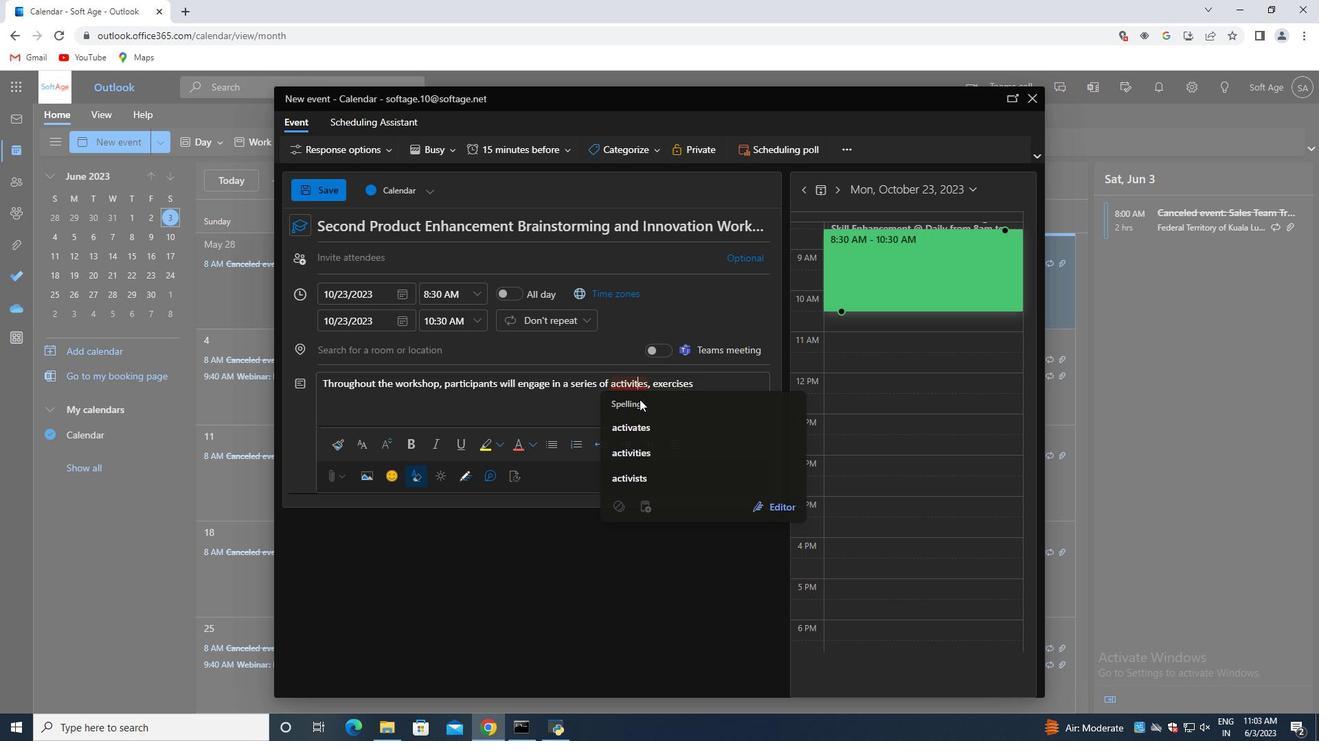 
Action: Key pressed i
Screenshot: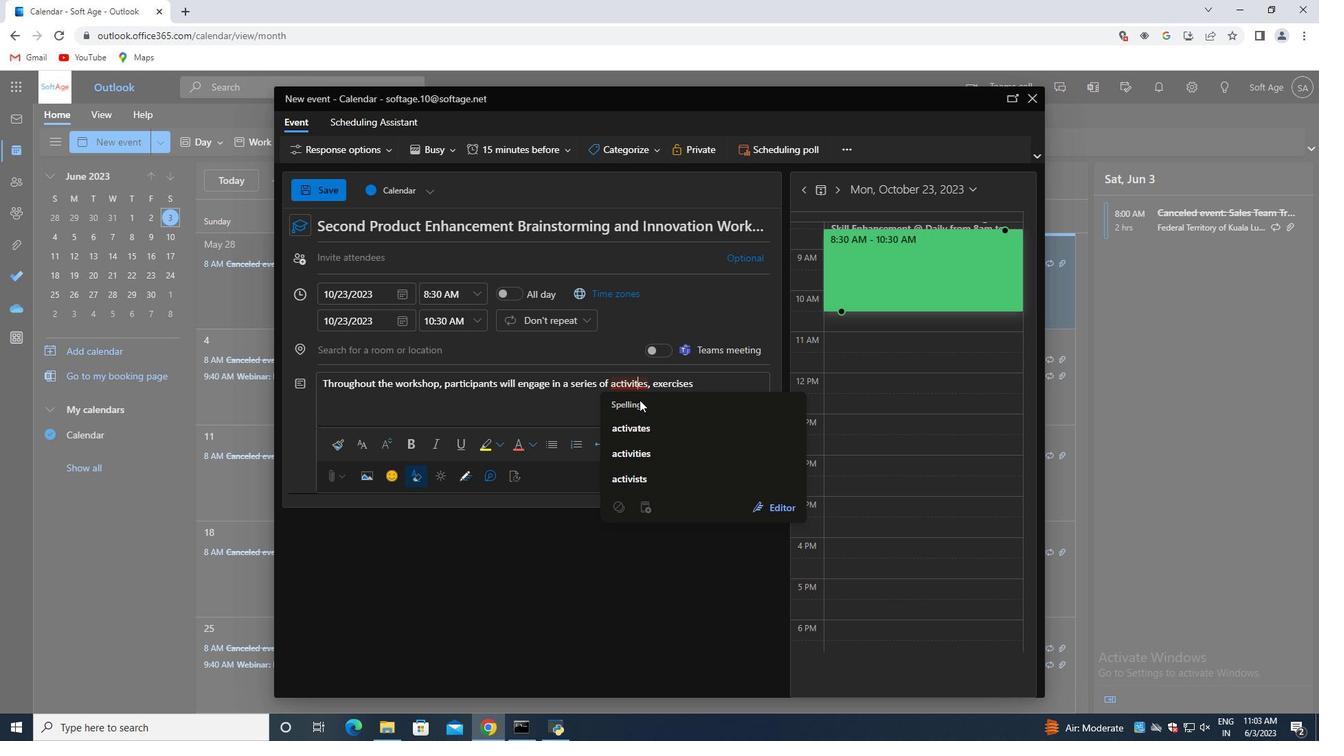 
Action: Mouse moved to (713, 377)
Screenshot: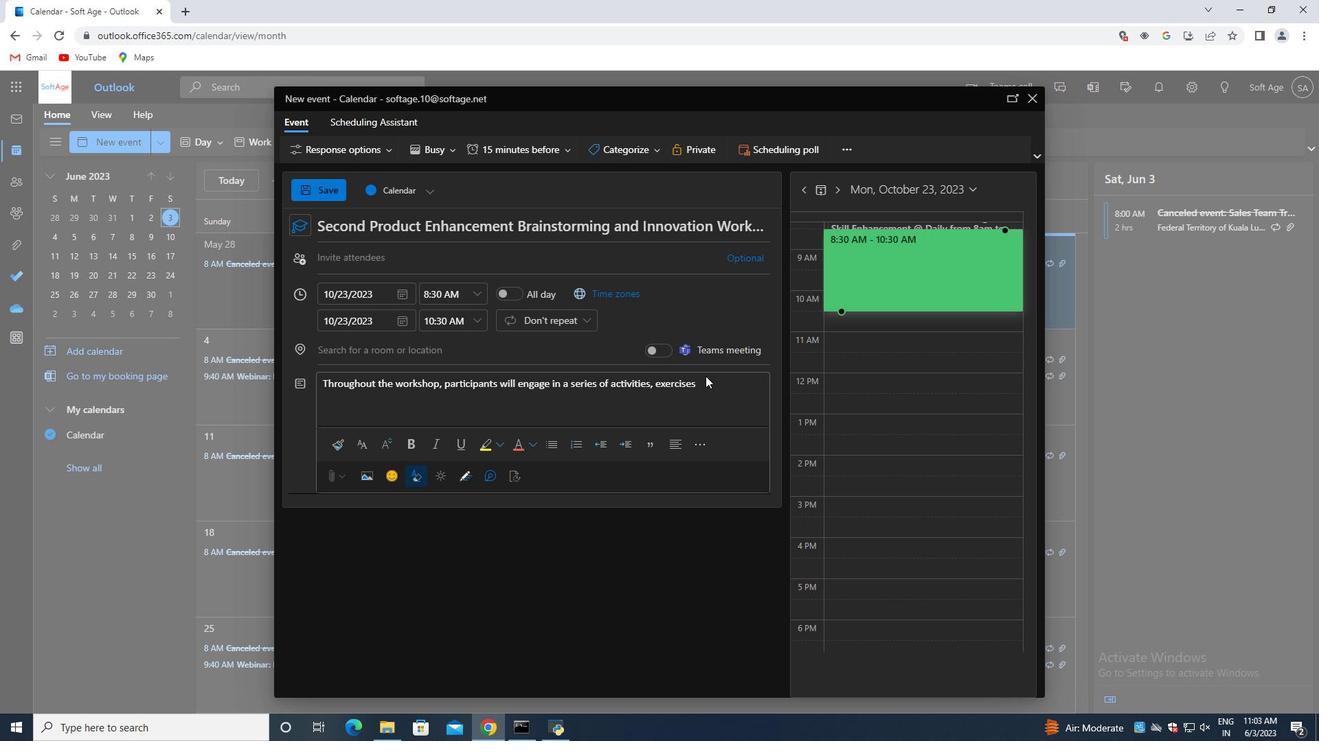 
Action: Mouse pressed left at (713, 377)
Screenshot: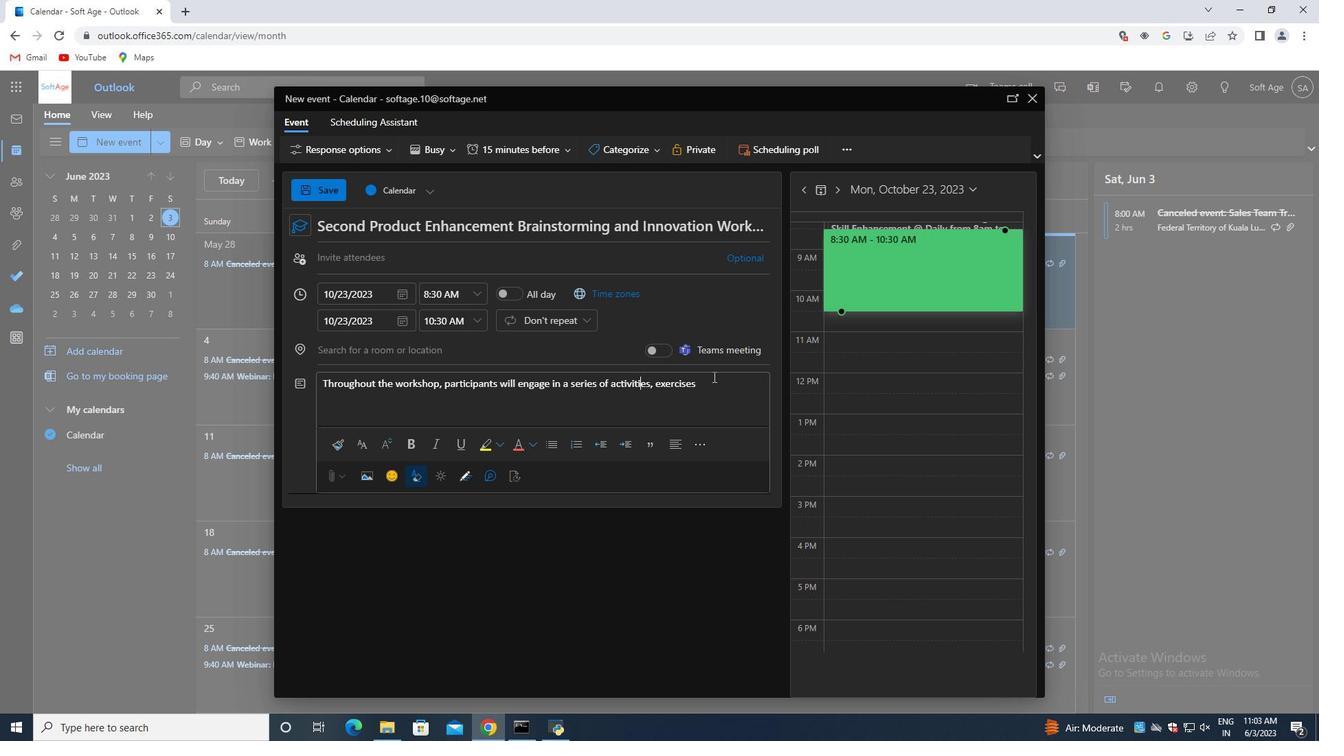 
Action: Key pressed ,<Key.space>and<Key.space>discussions<Key.space>aimed<Key.space>at<Key.space>developing<Key.space>and<Key.space>refining<Key.space>their<Key.space>communication<Key.space>skills.<Key.space>th<Key.backspace><Key.backspace><Key.shift>These<Key.space>activities<Key.space>will<Key.space>be<Key.space>designed<Key.space>to<Key.space>be<Key.space>interactive,<Key.space>allowing<Key.space>participants<Key.space>to<Key.space>practice<Key.space>new<Key.space>trchniques,<Key.space>
Screenshot: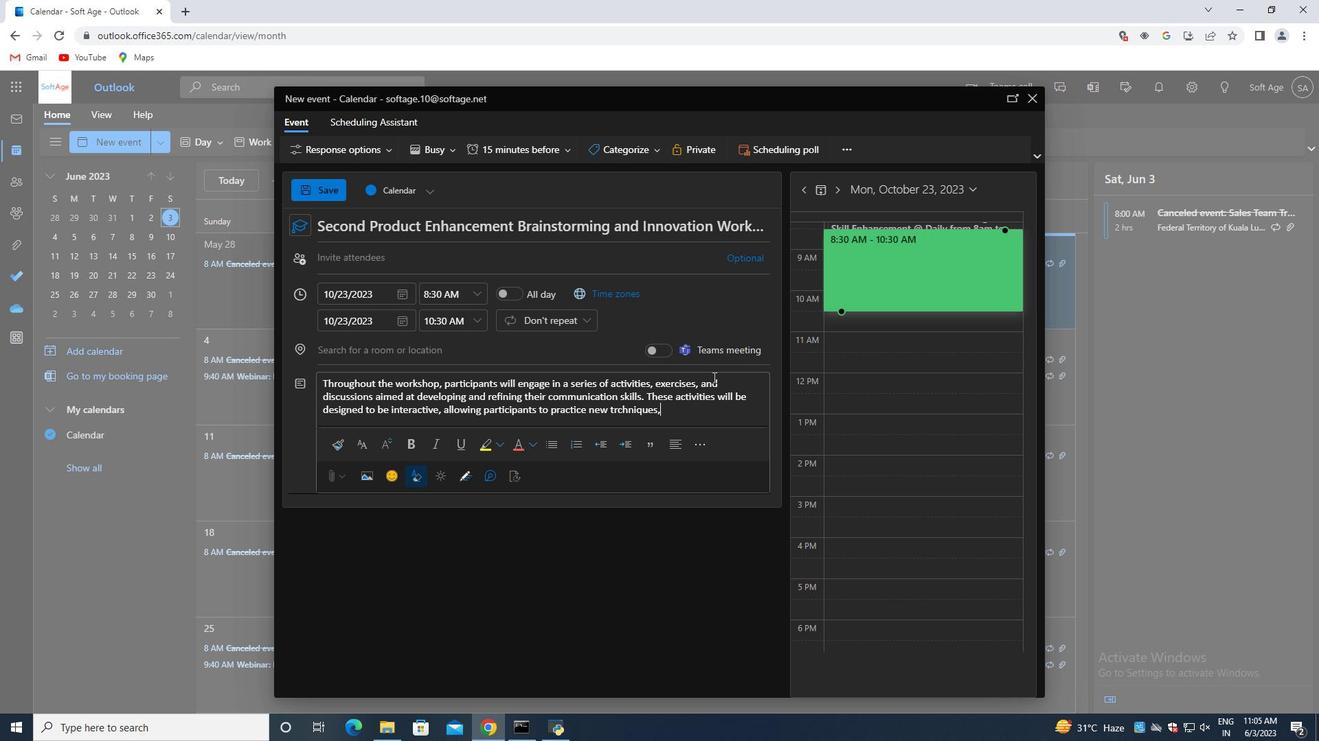 
Action: Mouse moved to (615, 409)
Screenshot: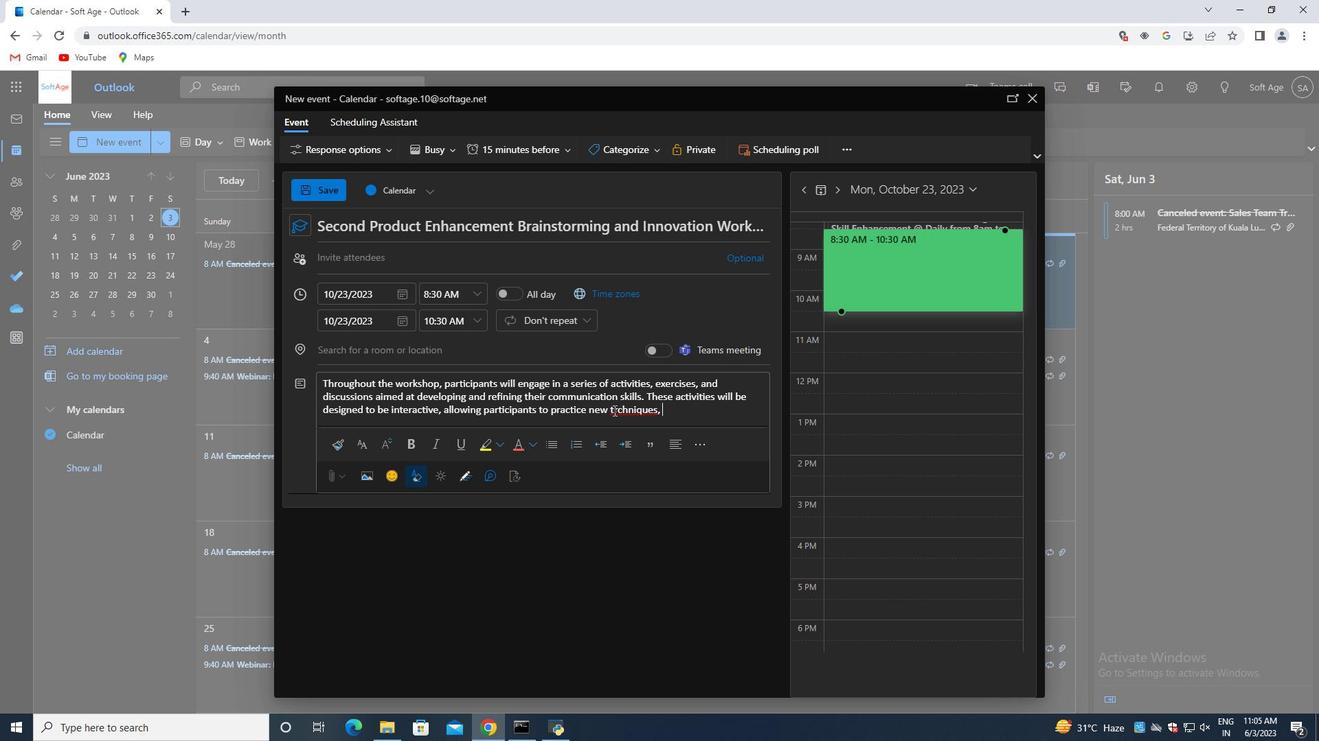 
Action: Mouse pressed left at (615, 409)
Screenshot: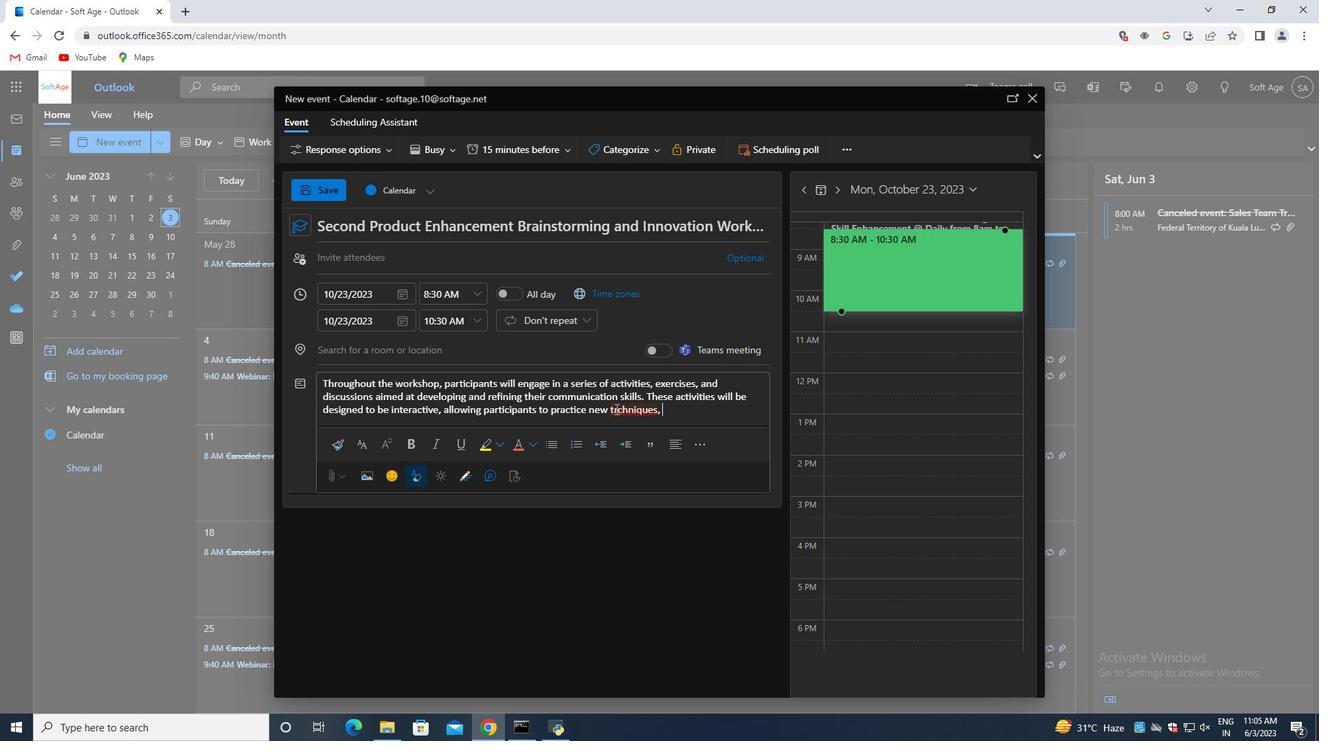 
Action: Key pressed <Key.right><Key.backspace>e
Screenshot: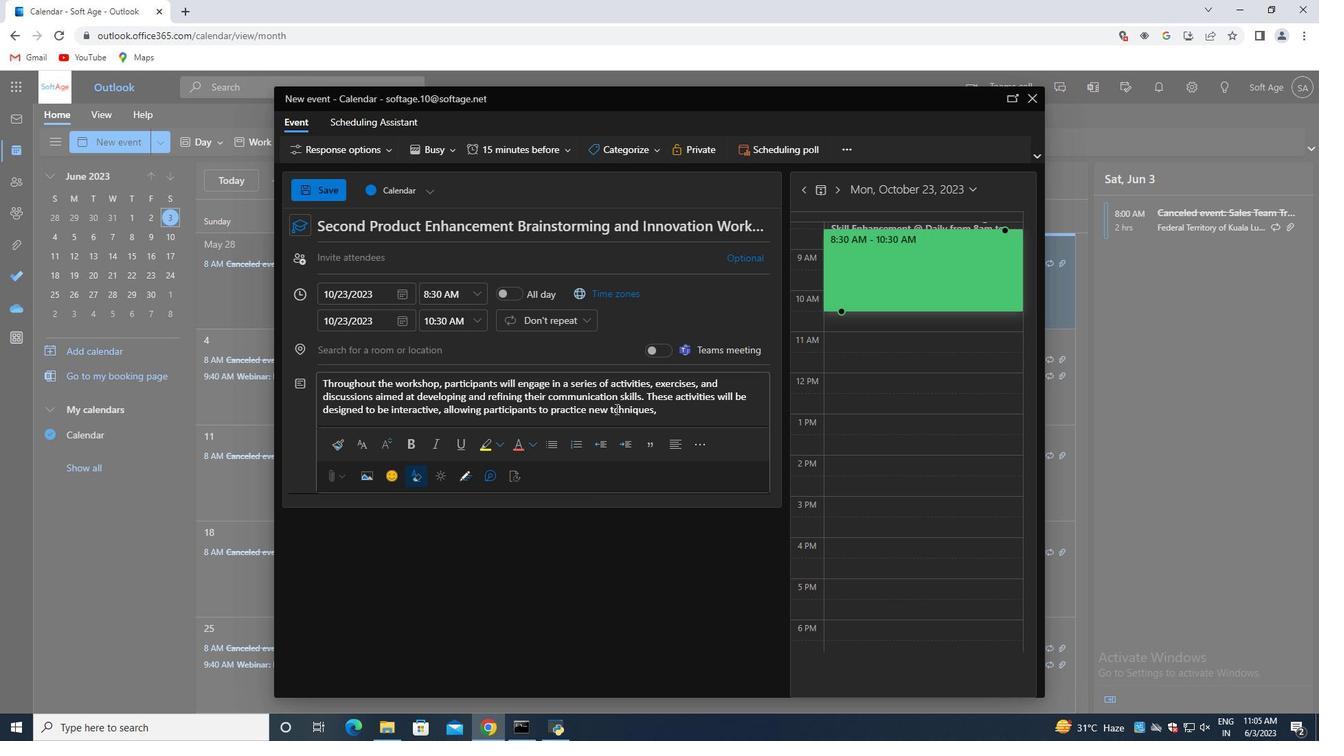 
Action: Mouse moved to (679, 412)
Screenshot: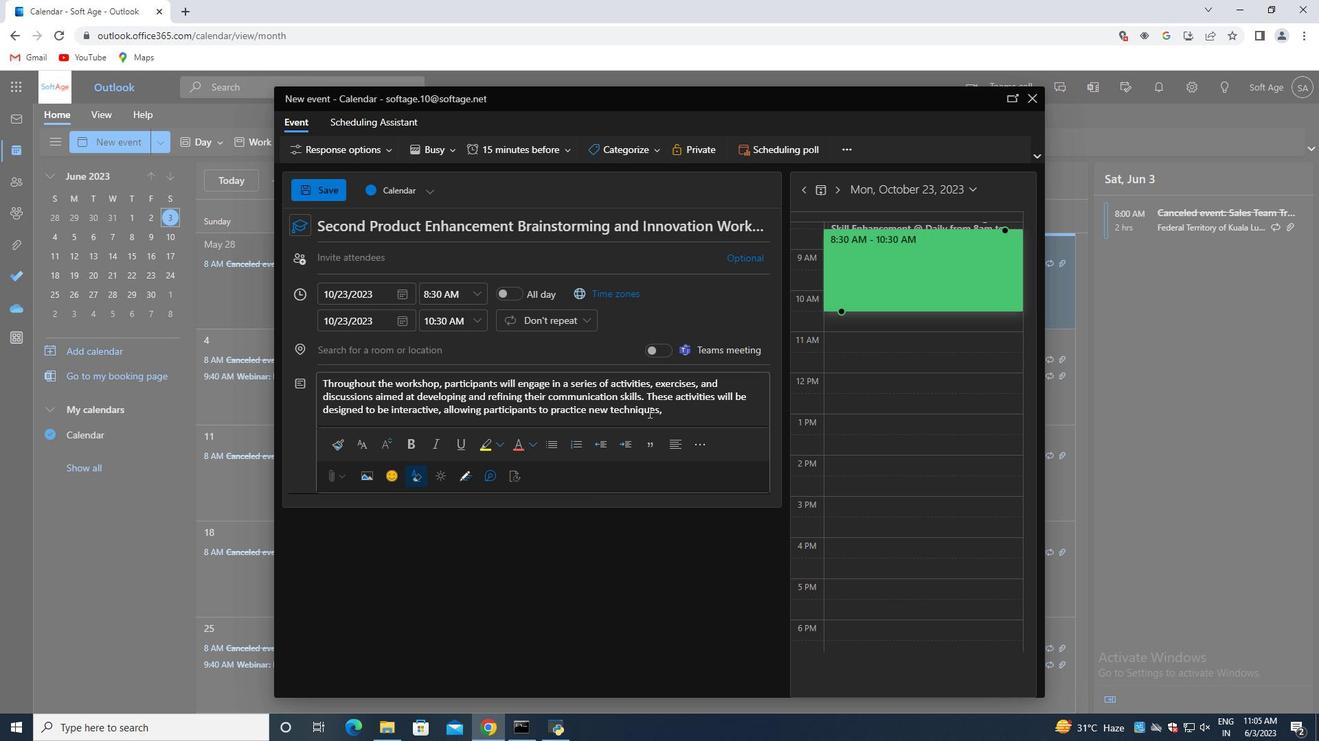 
Action: Mouse pressed left at (679, 412)
Screenshot: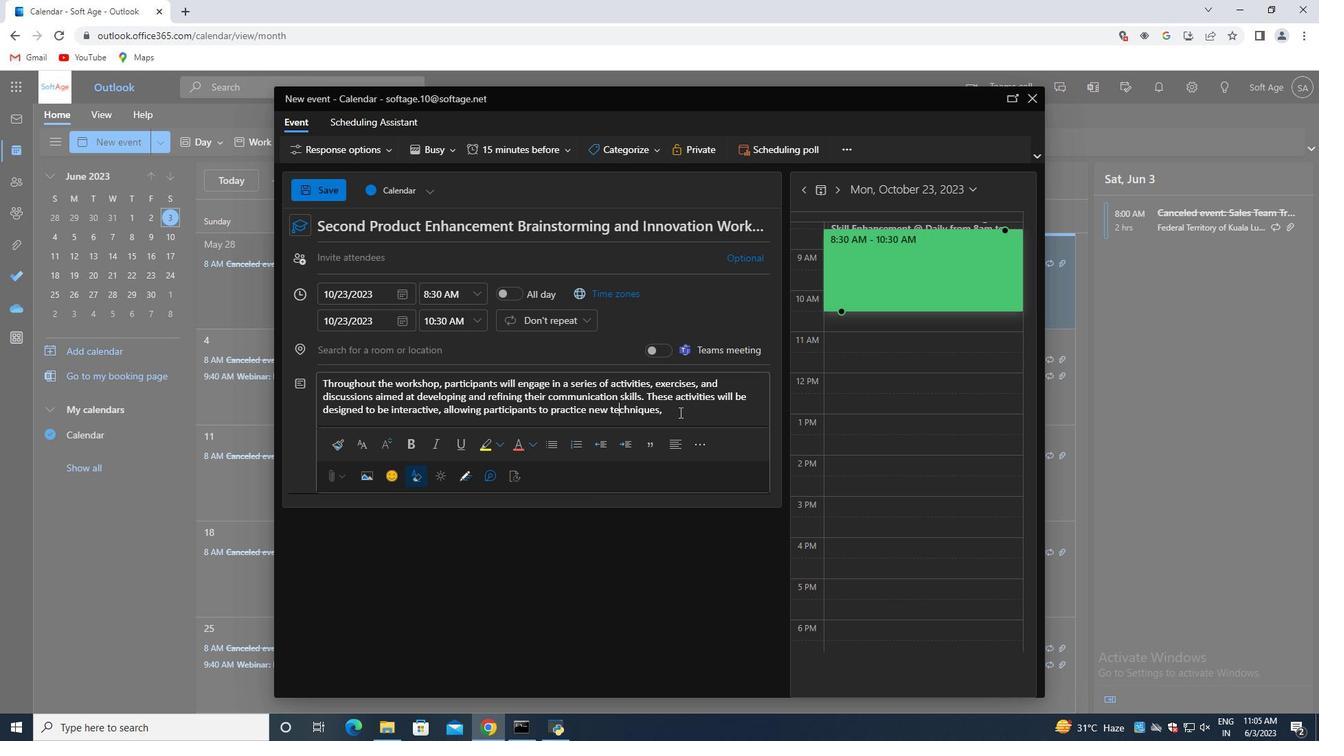 
Action: Key pressed receive<Key.space>feedback,<Key.space>and<Key.space>collaborate<Key.space>with<Key.space>their<Key.space>team<Key.space>members.
Screenshot: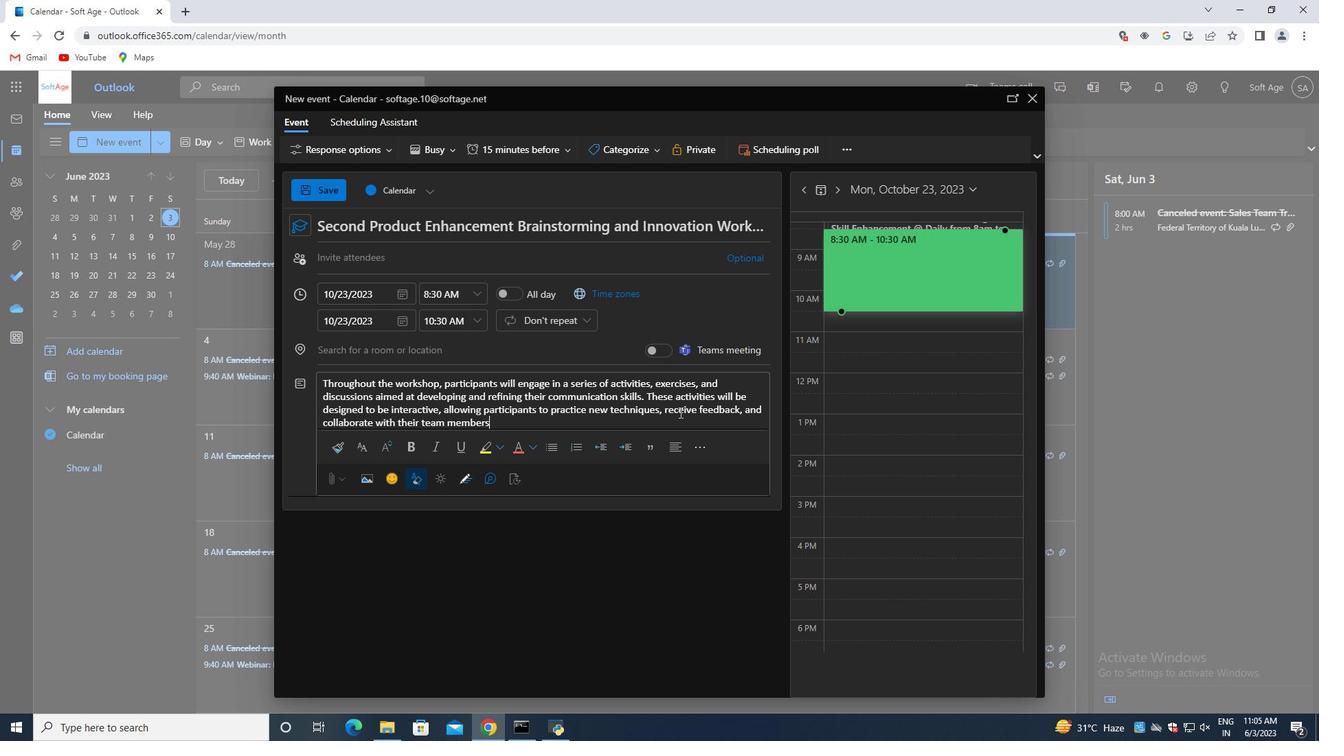 
Action: Mouse moved to (608, 142)
Screenshot: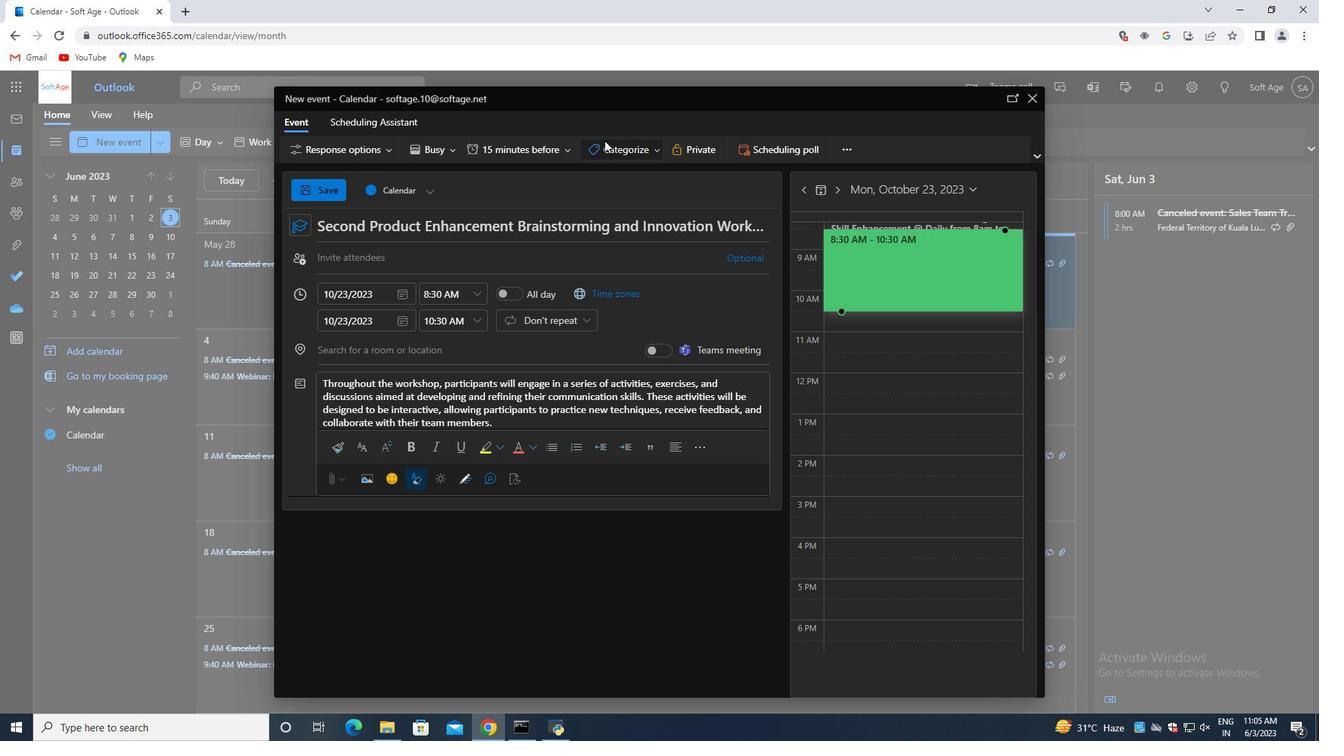 
Action: Mouse pressed left at (608, 142)
Screenshot: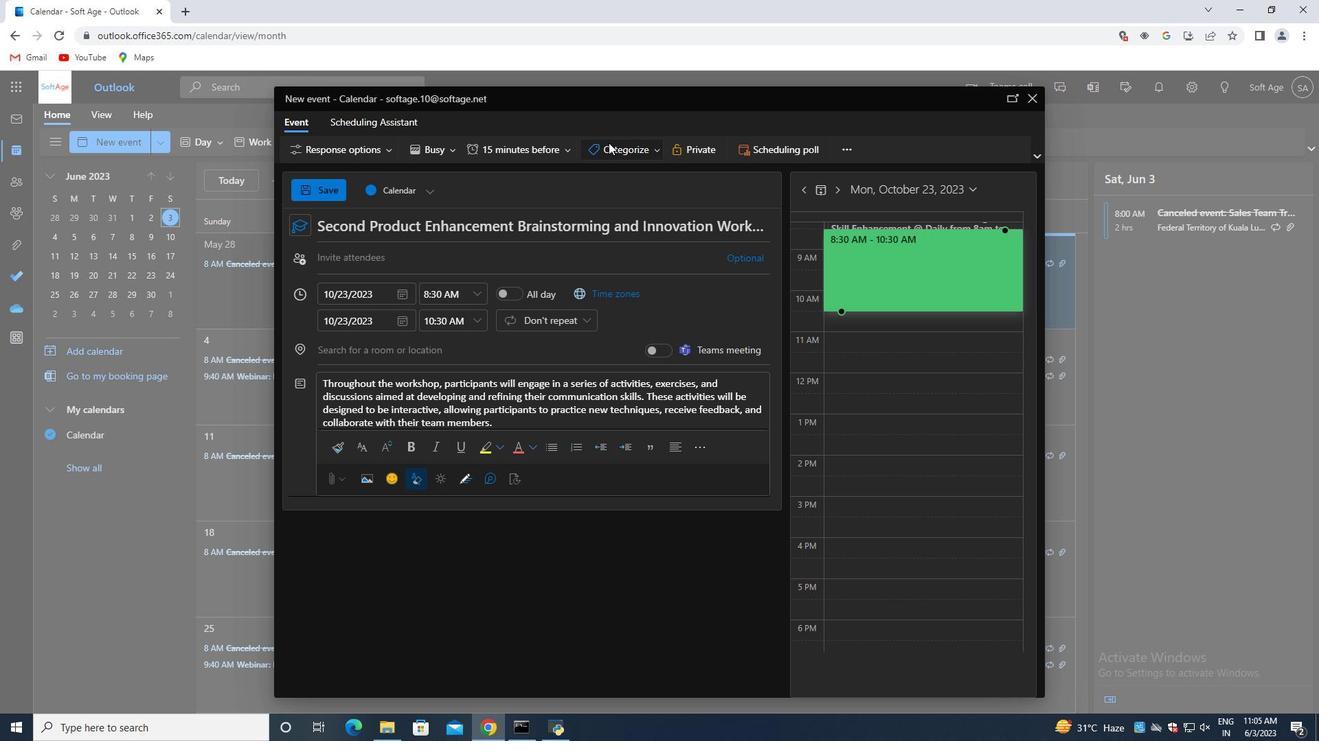 
Action: Mouse moved to (649, 216)
Screenshot: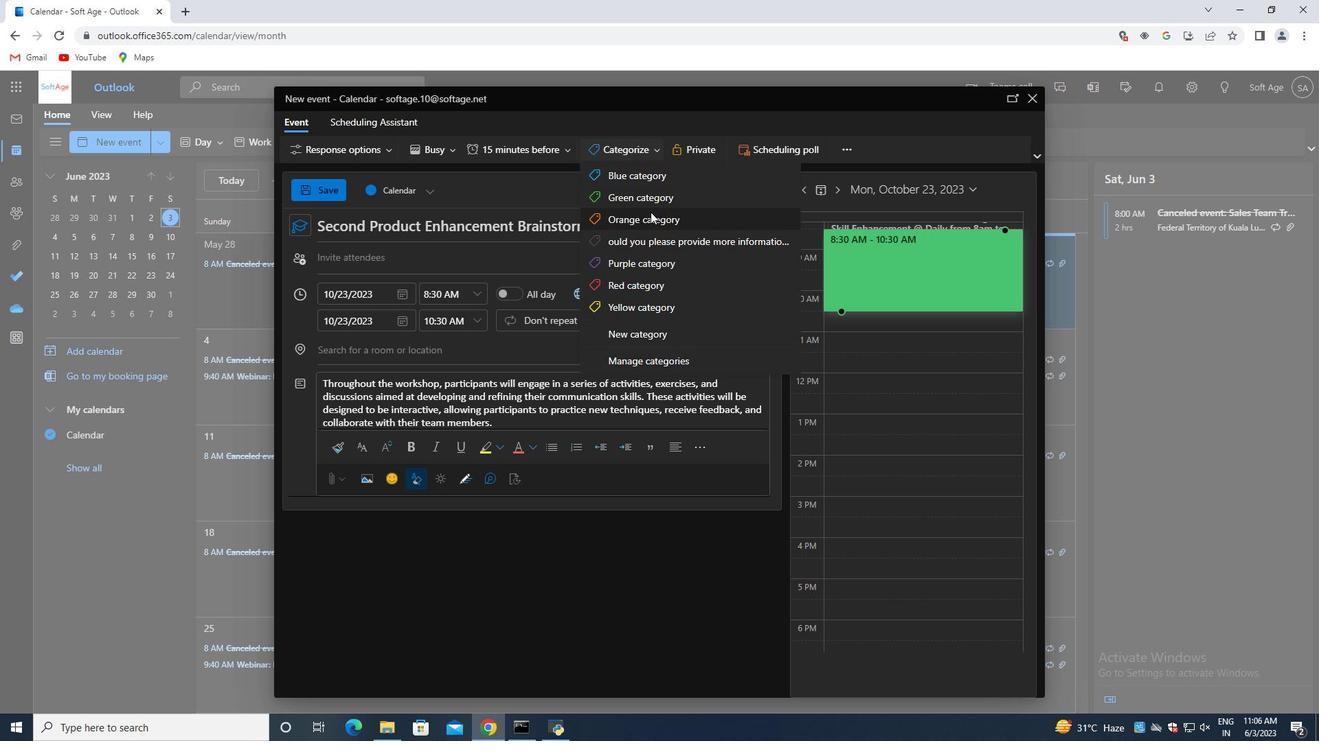 
Action: Mouse pressed left at (649, 216)
Screenshot: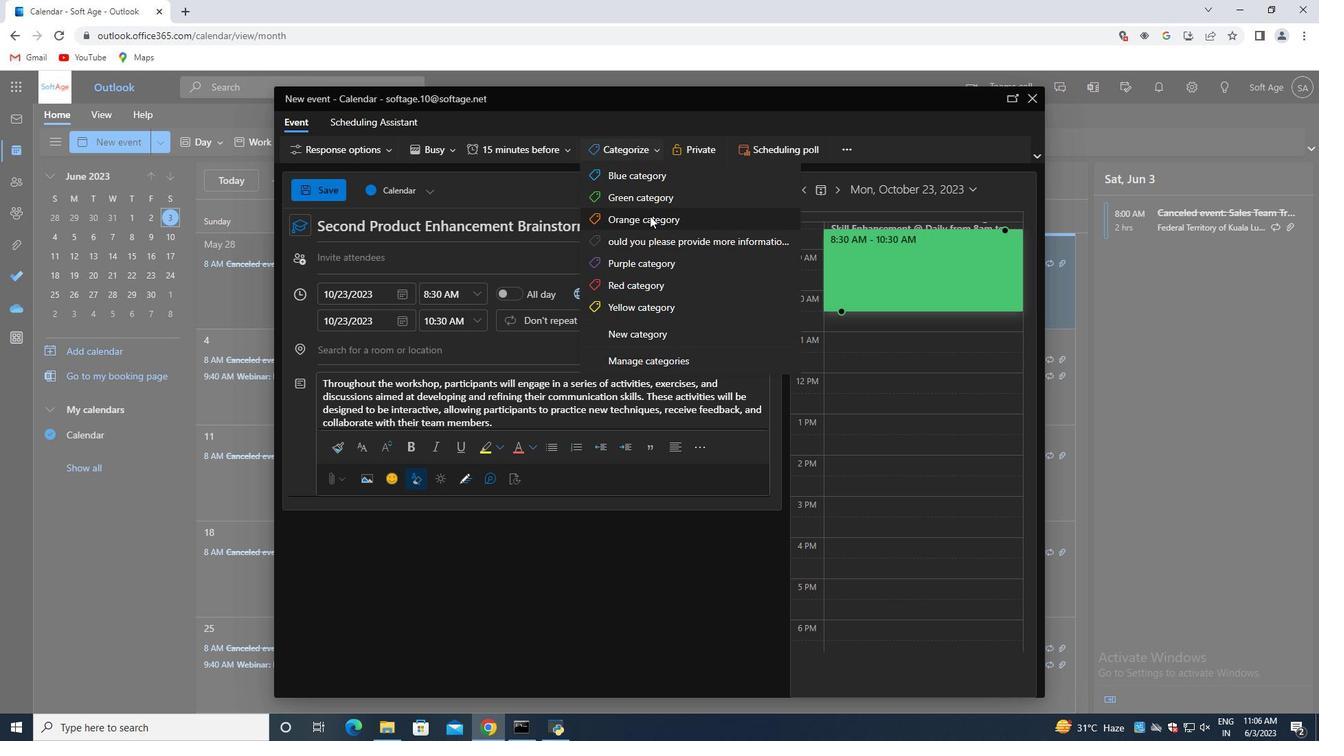 
Action: Mouse moved to (410, 352)
Screenshot: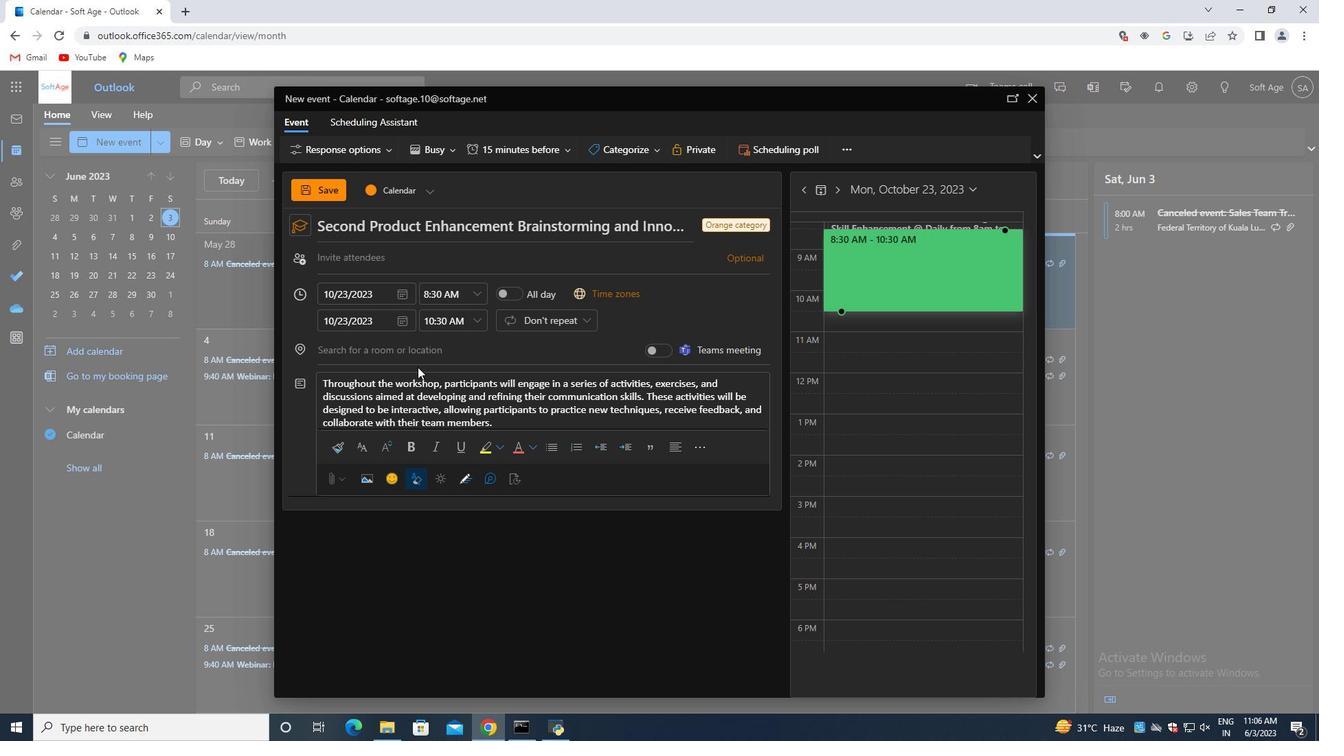 
Action: Mouse pressed left at (410, 352)
Screenshot: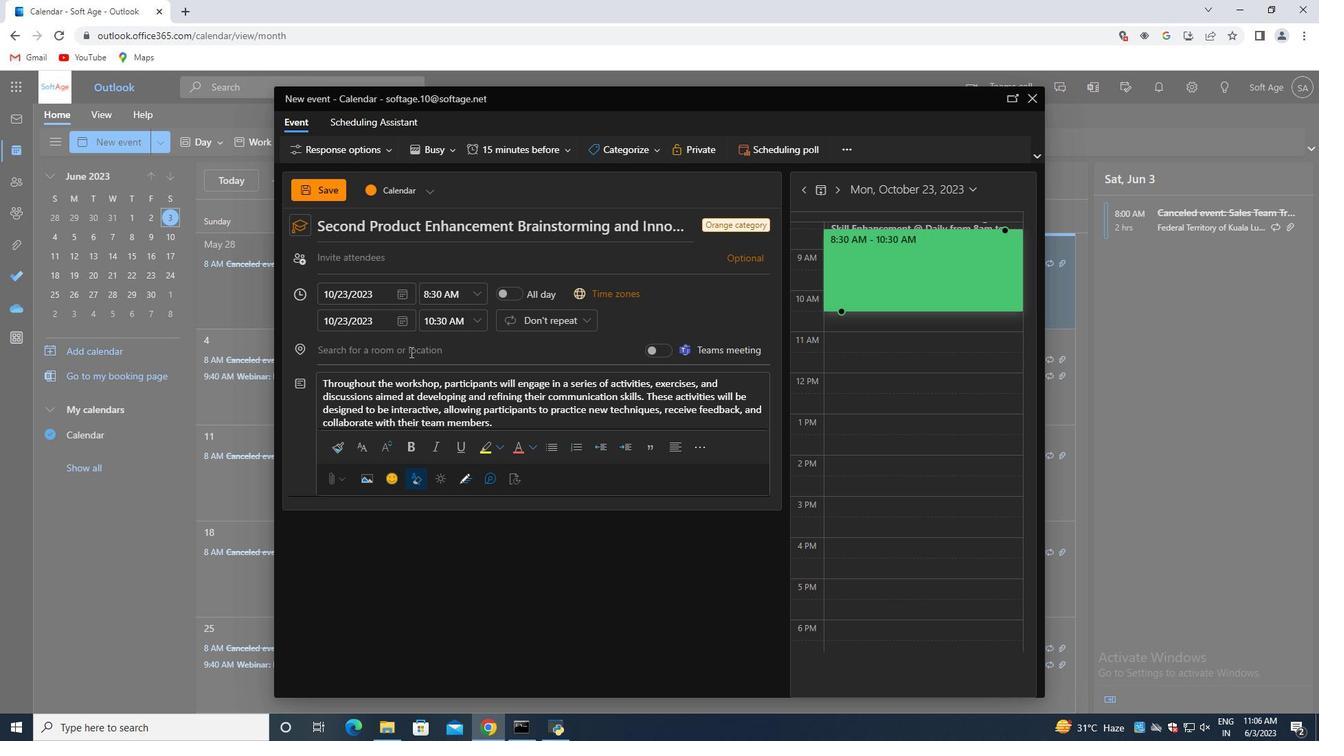 
Action: Mouse moved to (410, 351)
Screenshot: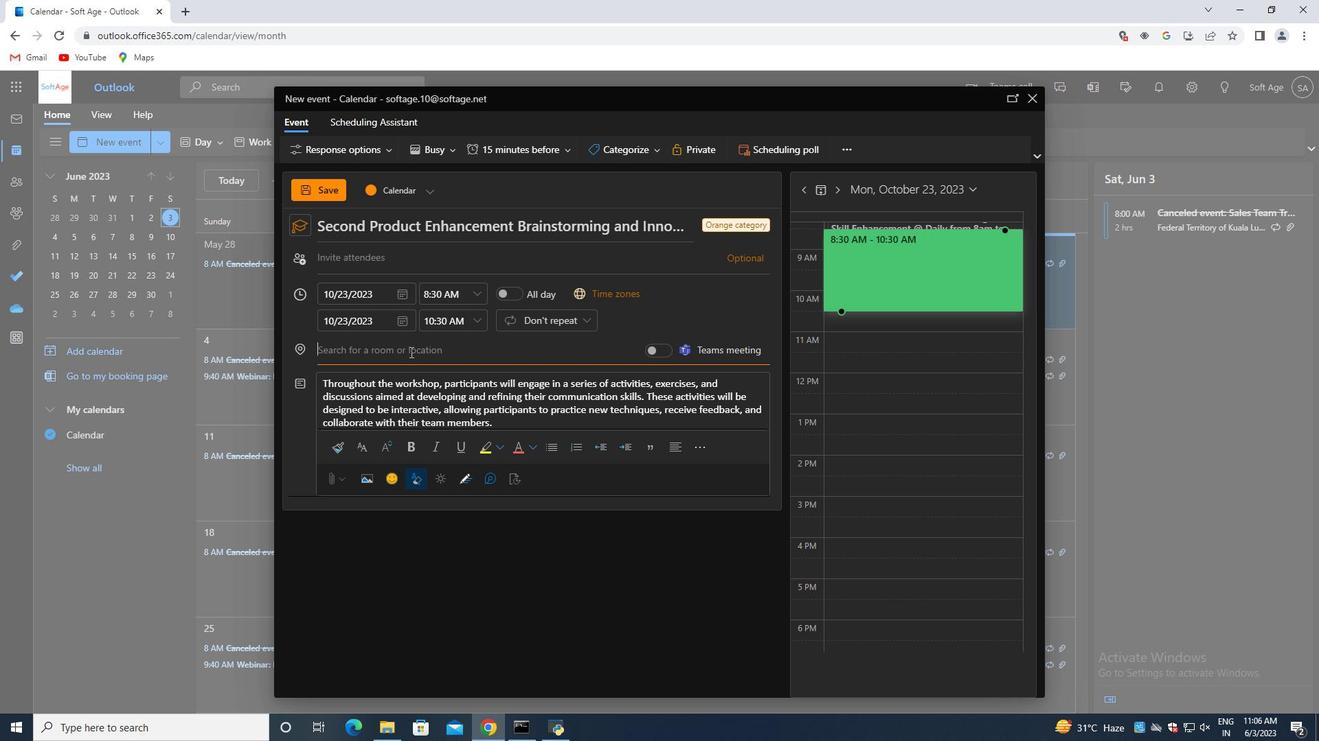 
Action: Key pressed 321<Key.space><Key.shift>Cairo<Key.space><Key.shift><Key.shift><Key.shift><Key.shift><Key.shift><Key.shift><Key.shift>Citadel,<Key.space><Key.shift>Cairo,<Key.space><Key.shift><Key.shift><Key.shift><Key.shift><Key.shift><Key.shift><Key.shift><Key.shift><Key.shift><Key.shift><Key.shift><Key.shift>Egypt
Screenshot: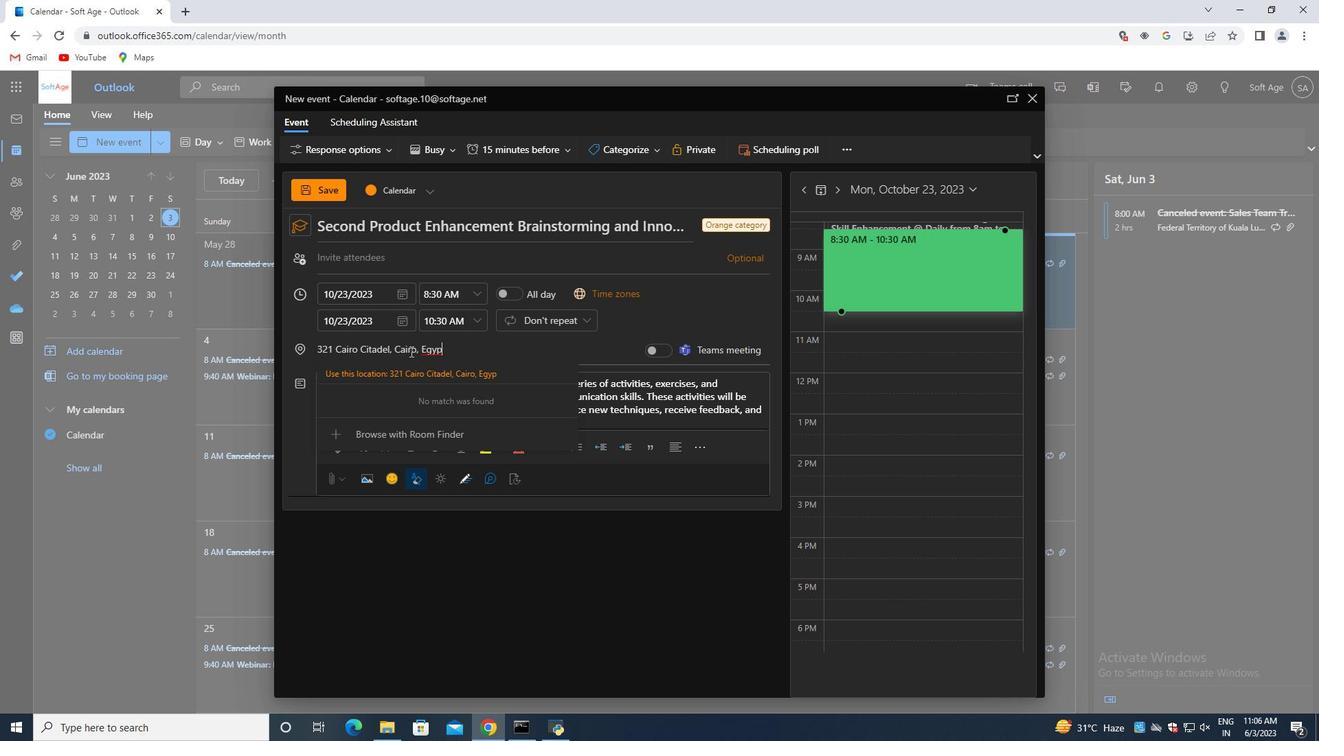 
Action: Mouse moved to (466, 377)
Screenshot: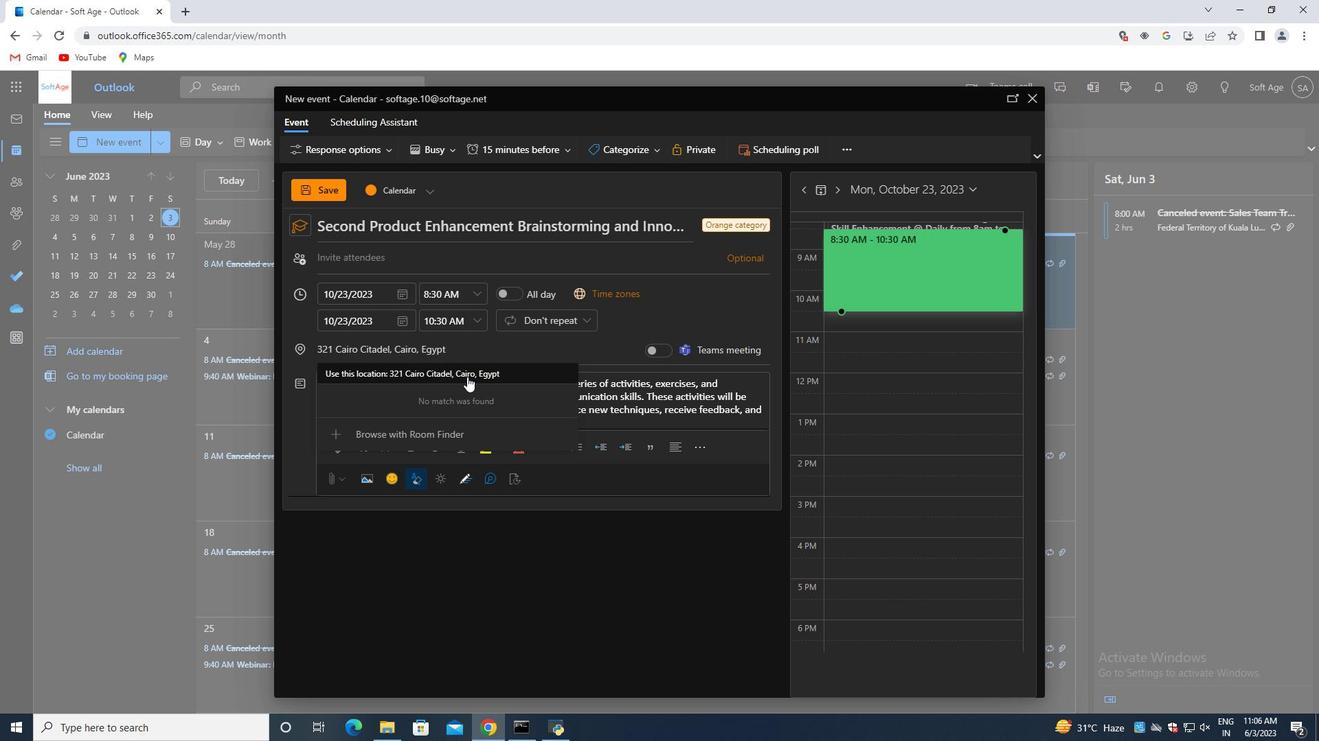 
Action: Mouse pressed left at (466, 377)
Screenshot: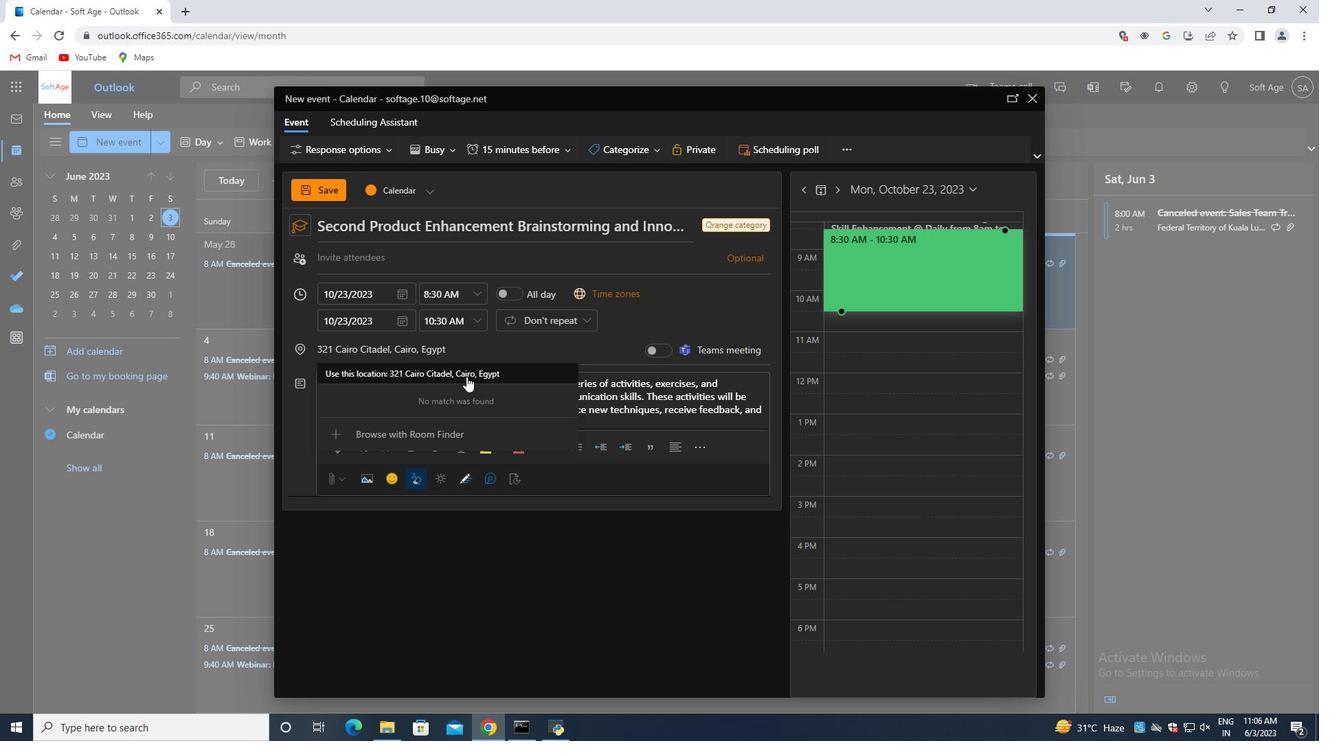 
Action: Mouse moved to (401, 263)
Screenshot: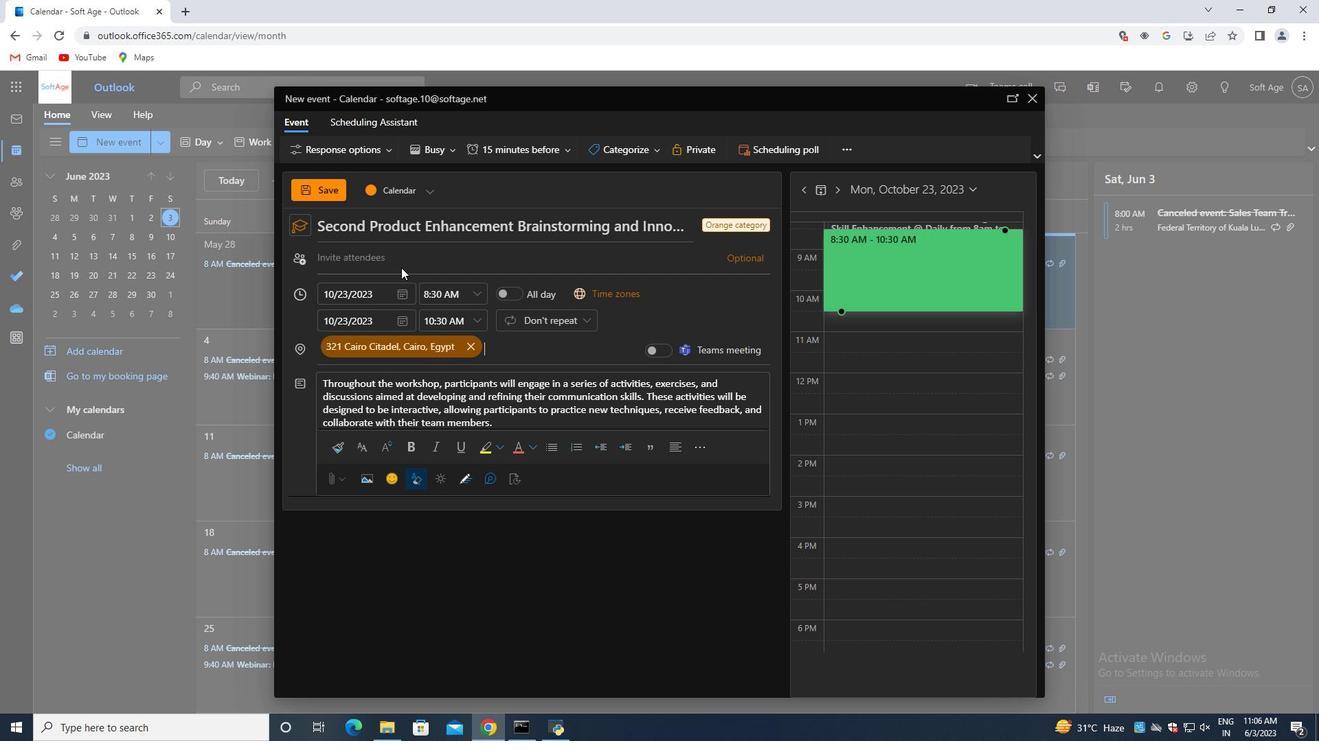 
Action: Mouse pressed left at (401, 263)
Screenshot: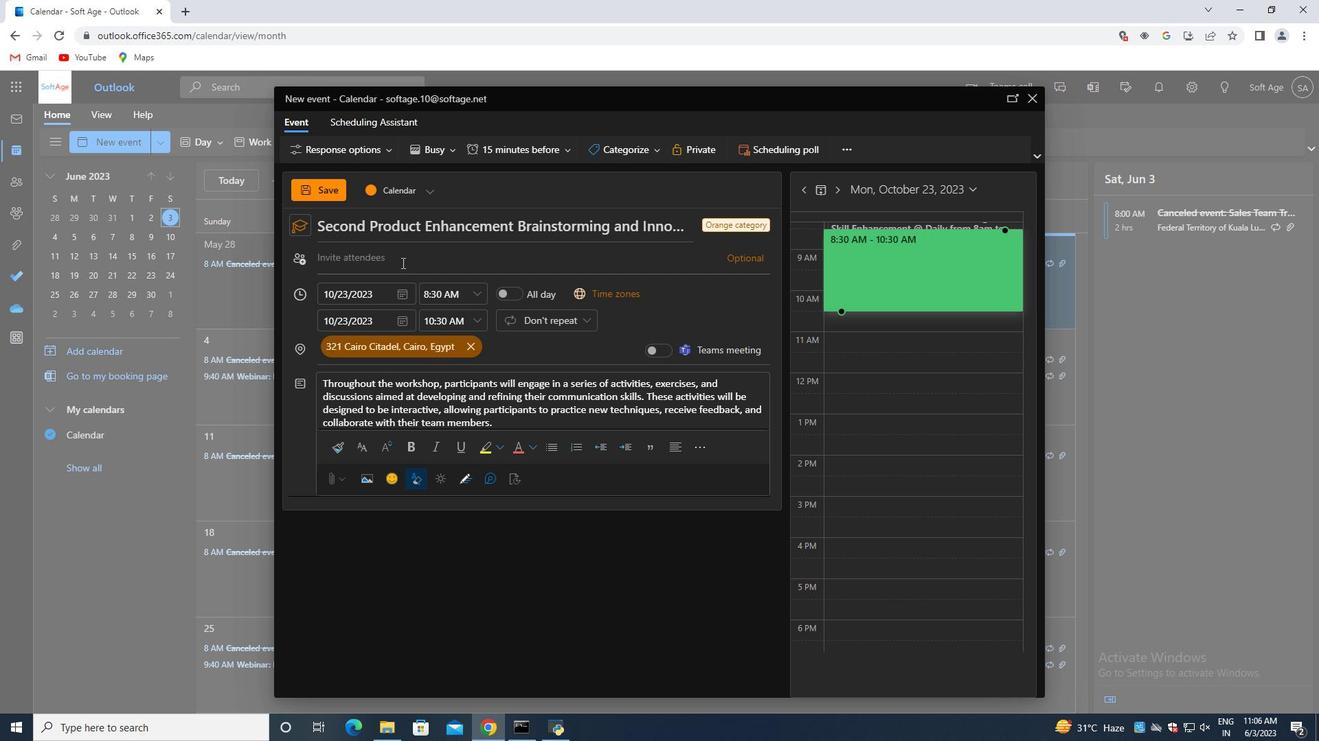 
Action: Key pressed softage.1<Key.shift>@softage.net<Key.enter>softage.2<Key.shift><Key.shift>@softage.net<Key.enter>
Screenshot: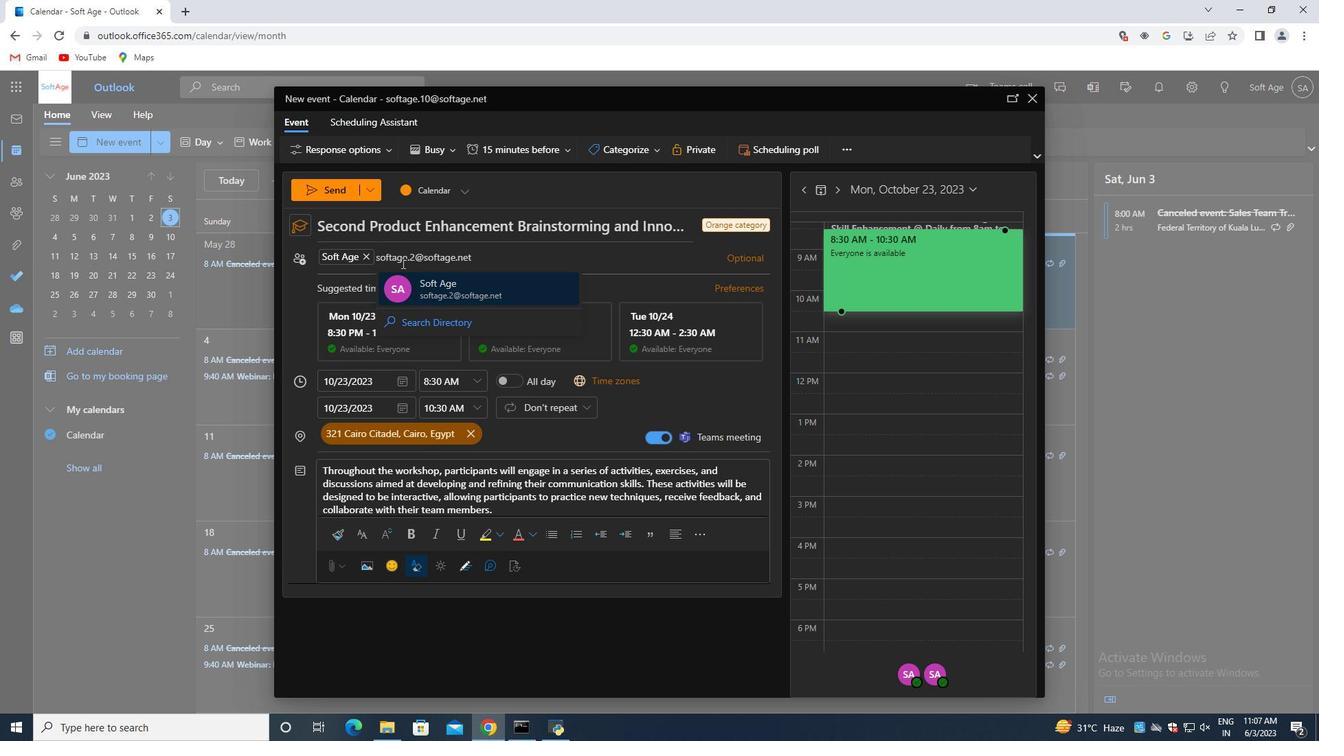 
Action: Mouse moved to (504, 142)
Screenshot: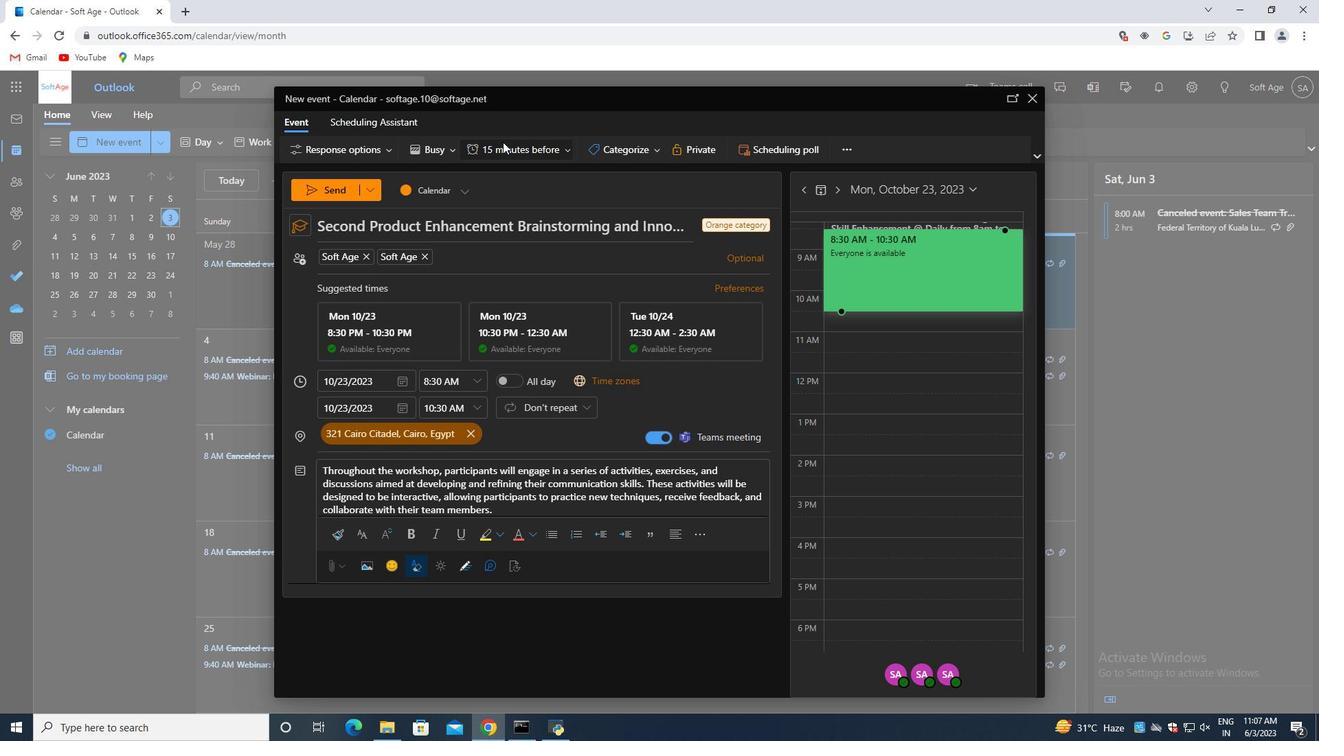 
Action: Mouse pressed left at (504, 142)
Screenshot: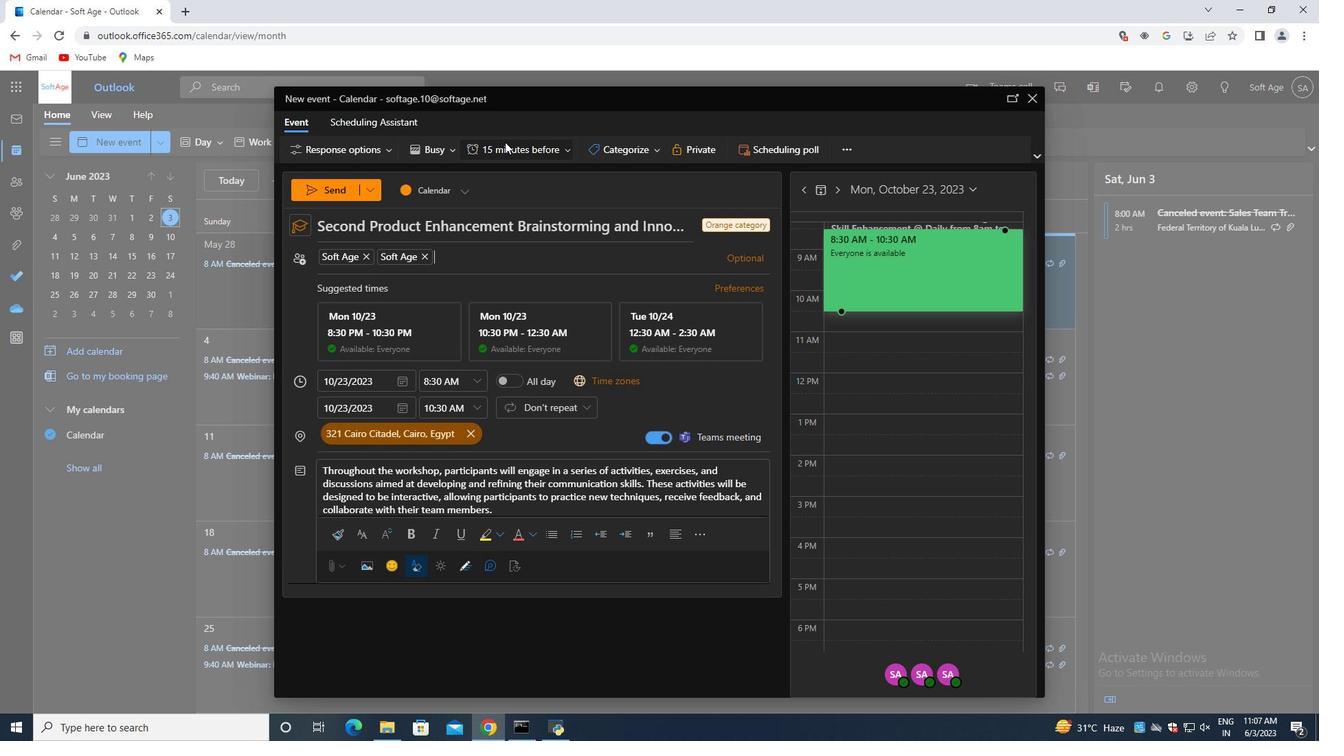 
Action: Mouse moved to (523, 298)
Screenshot: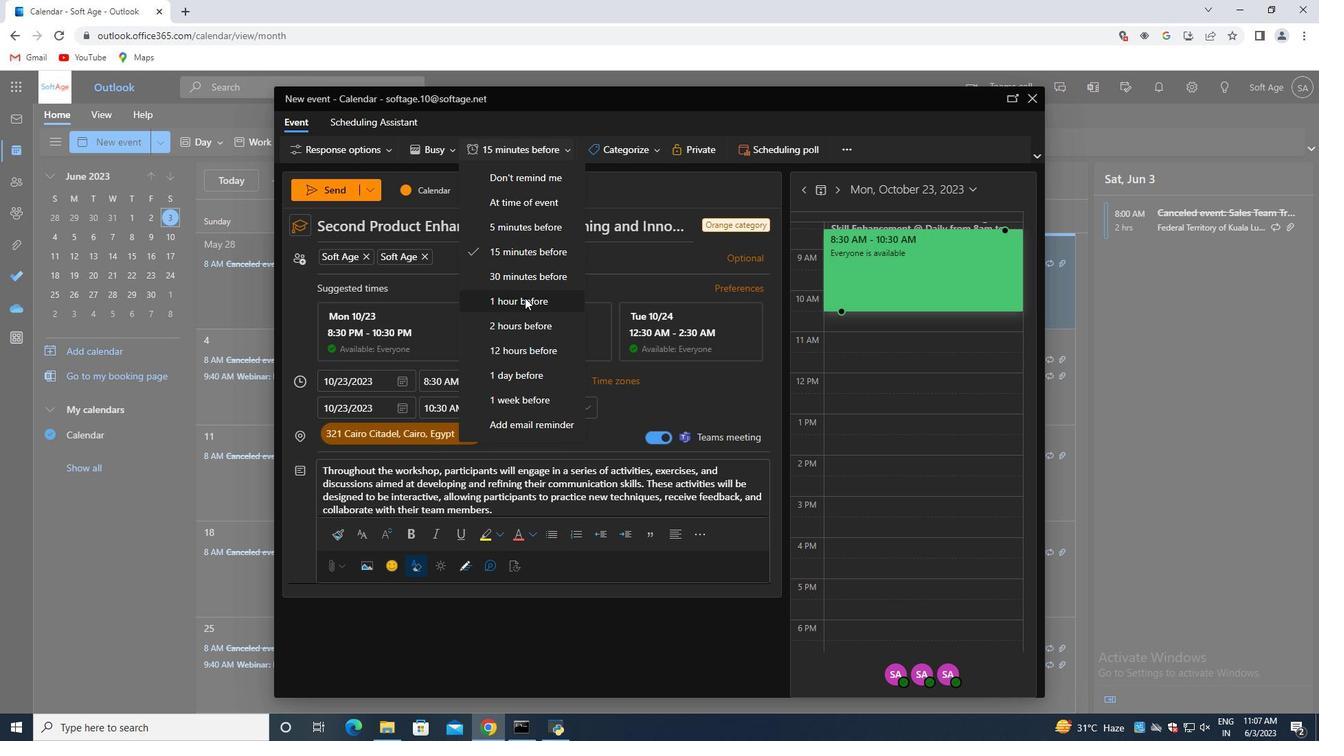 
Action: Mouse pressed left at (523, 298)
Screenshot: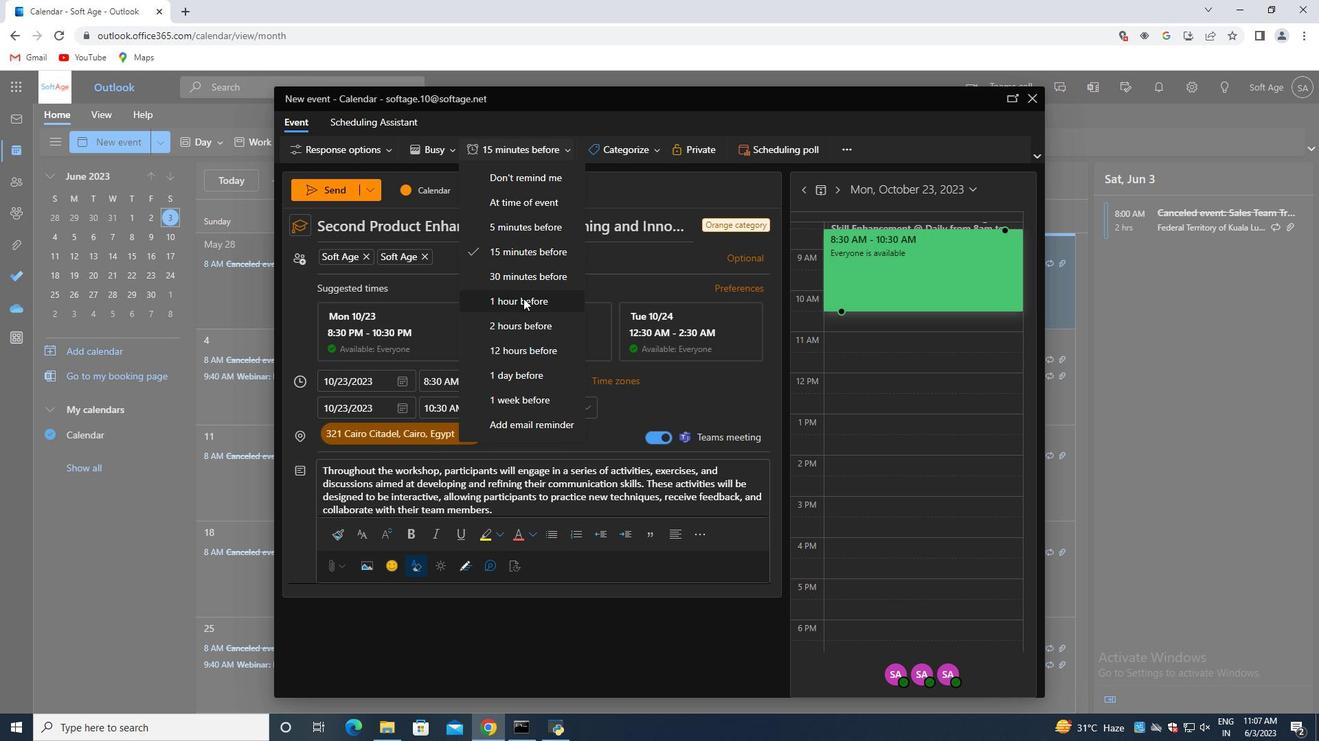 
Action: Mouse moved to (321, 195)
Screenshot: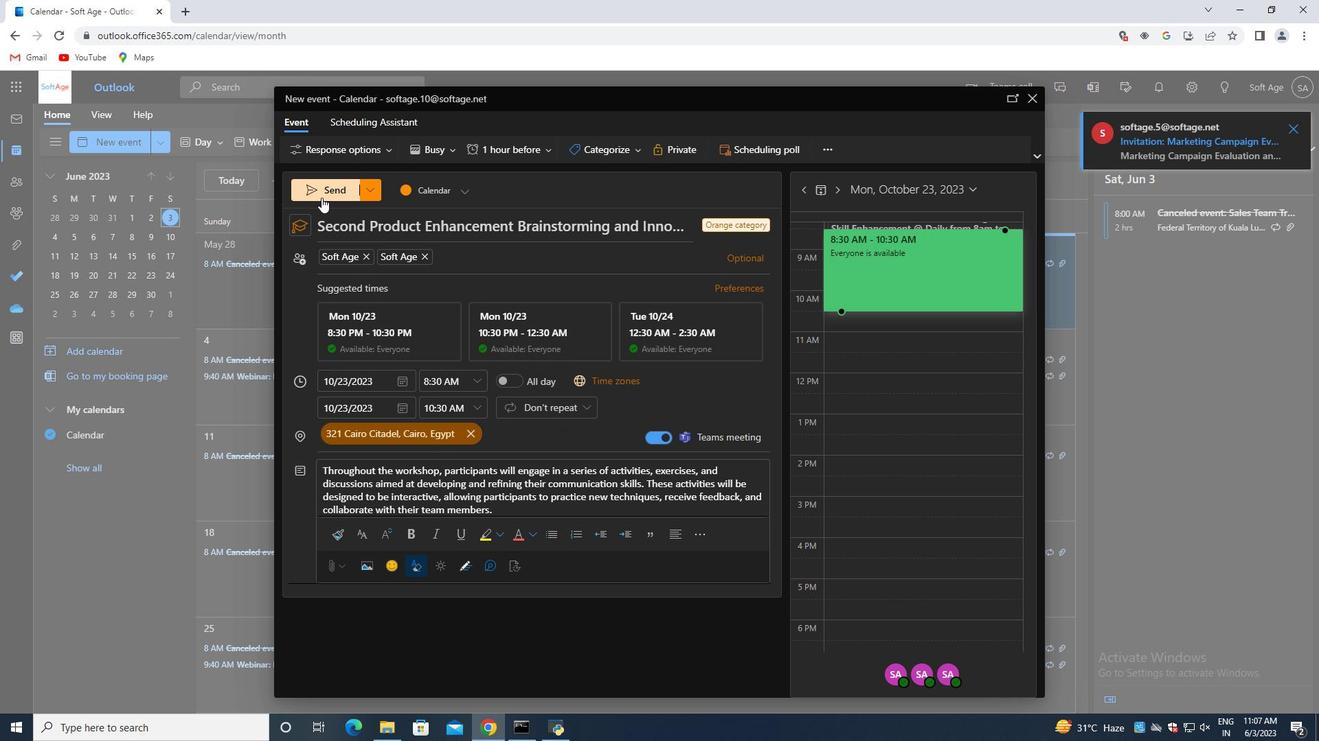 
Action: Mouse pressed left at (321, 195)
Screenshot: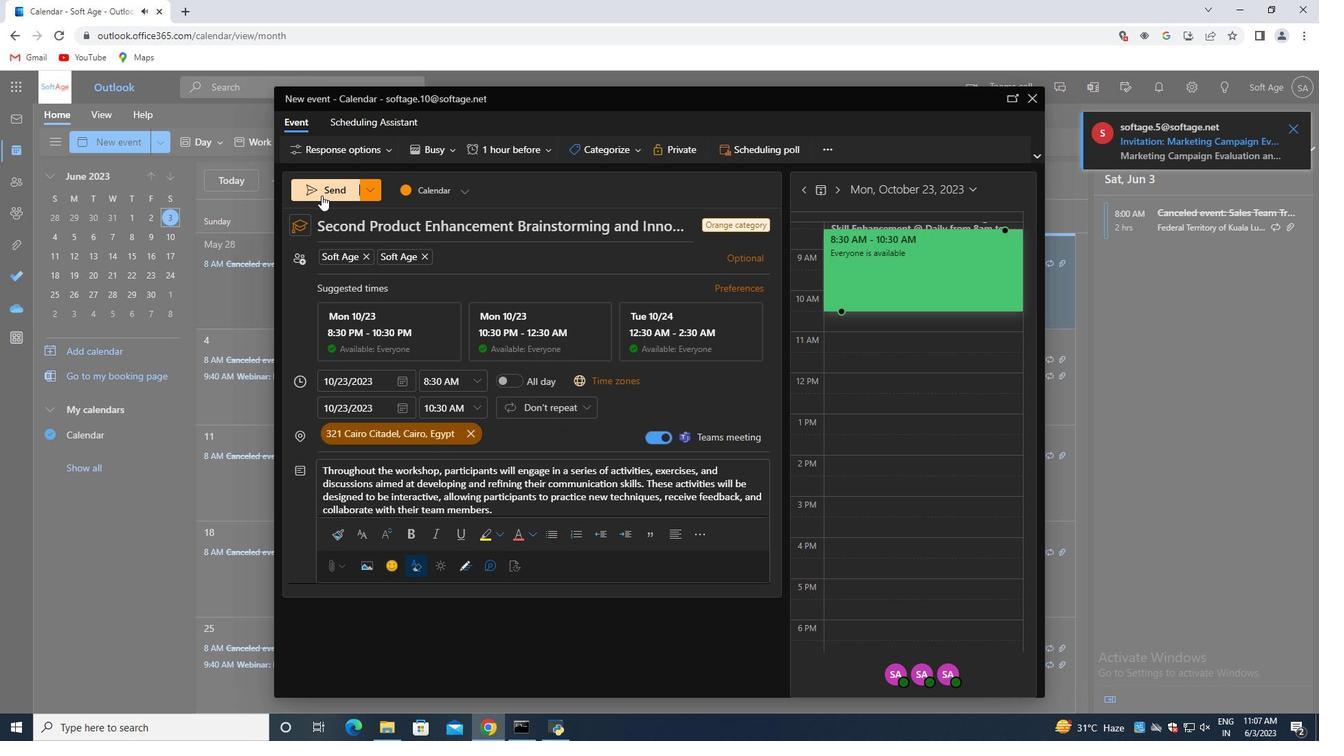 
